 Task: Search round trip flight ticket for 5 adults, 2 children, 1 infant in seat and 2 infants on lap in economy from Charlotte Amalie,st. Thomas: Cyril E. King Airport to Fort Wayne: Fort Wayne International Airport on 8-4-2023 and return on 8-6-2023. Choice of flights is Frontier. Number of bags: 2 checked bags. Price is upto 82000. Outbound departure time preference is 23:30.
Action: Mouse moved to (325, 289)
Screenshot: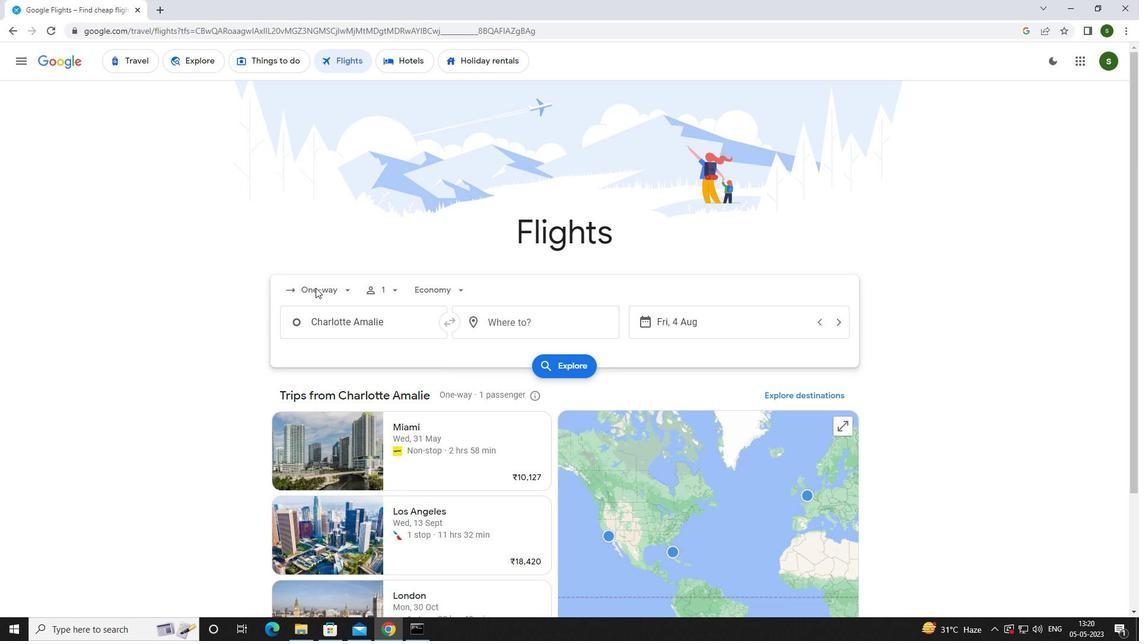 
Action: Mouse pressed left at (325, 289)
Screenshot: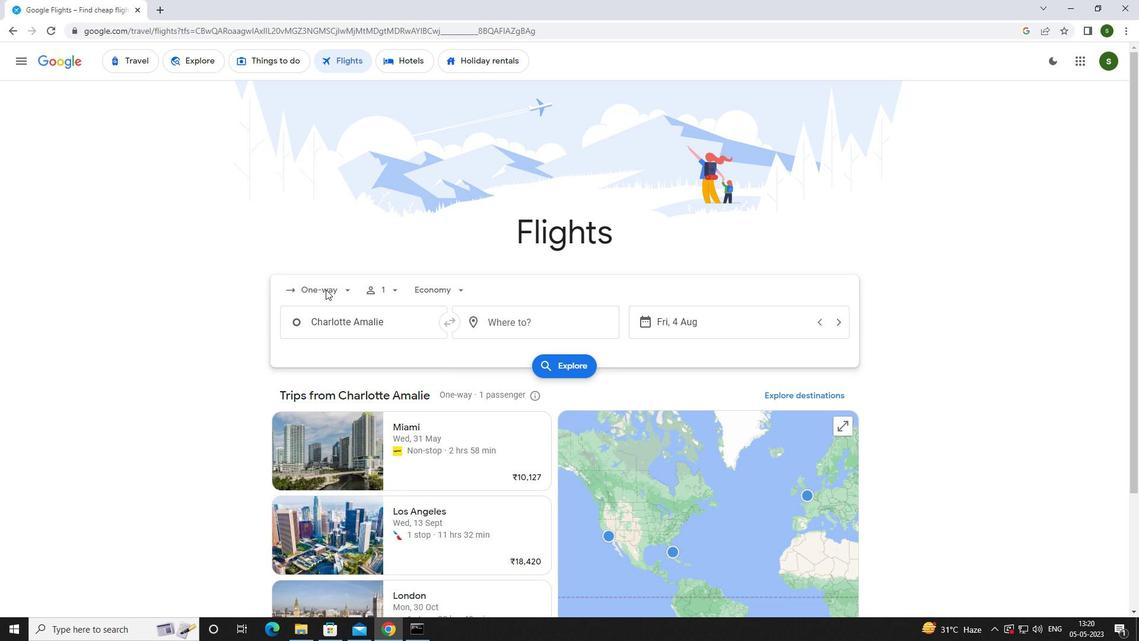 
Action: Mouse moved to (330, 310)
Screenshot: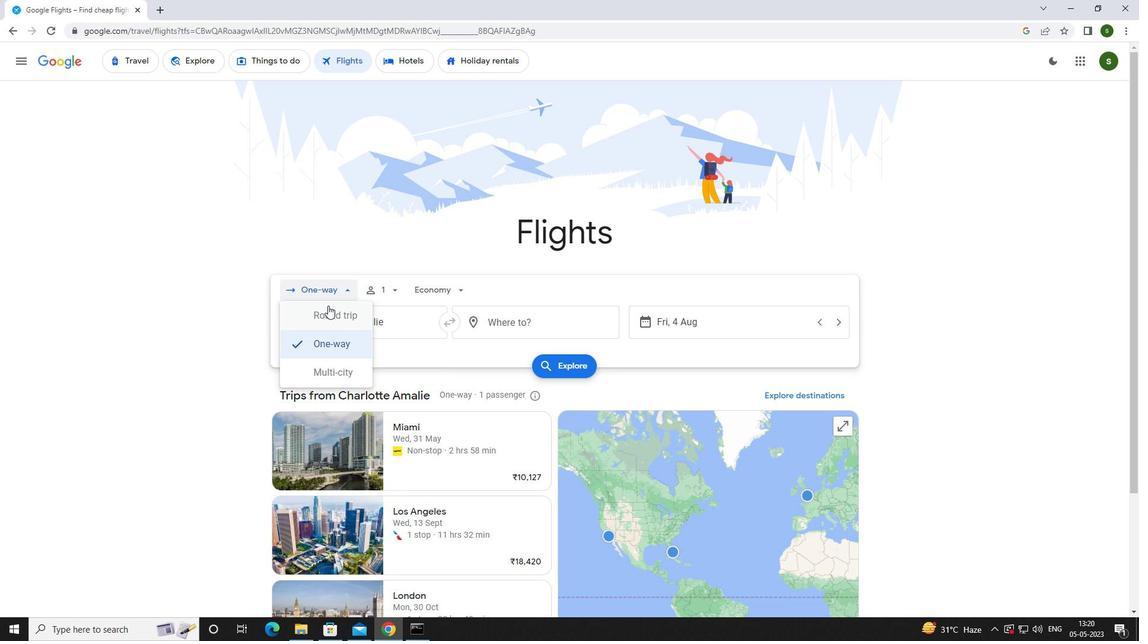 
Action: Mouse pressed left at (330, 310)
Screenshot: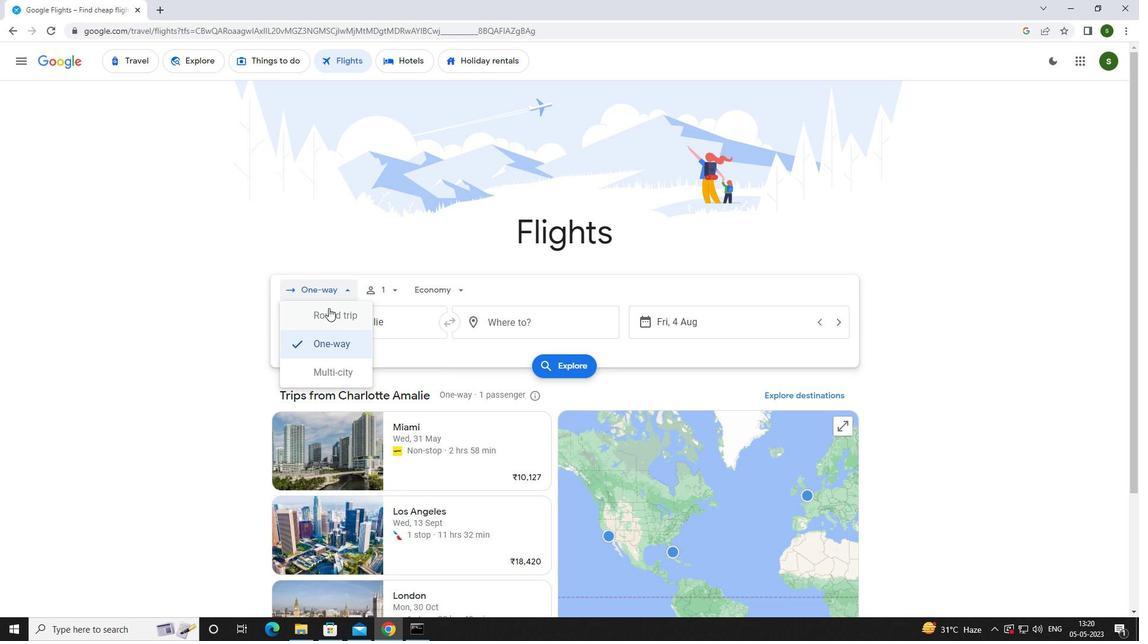 
Action: Mouse moved to (392, 290)
Screenshot: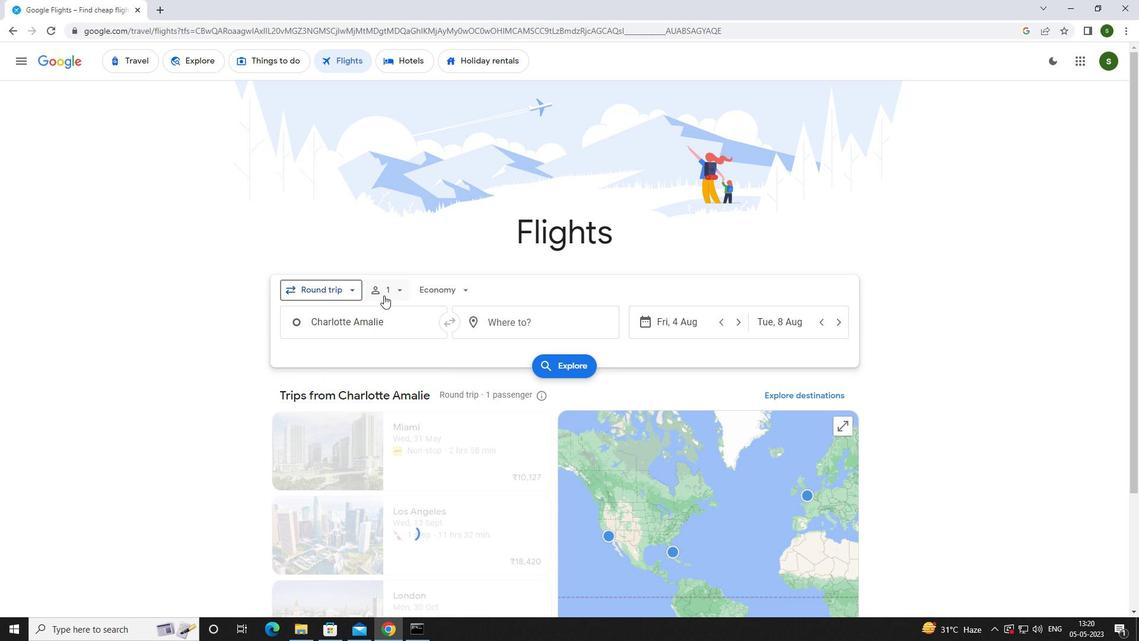 
Action: Mouse pressed left at (392, 290)
Screenshot: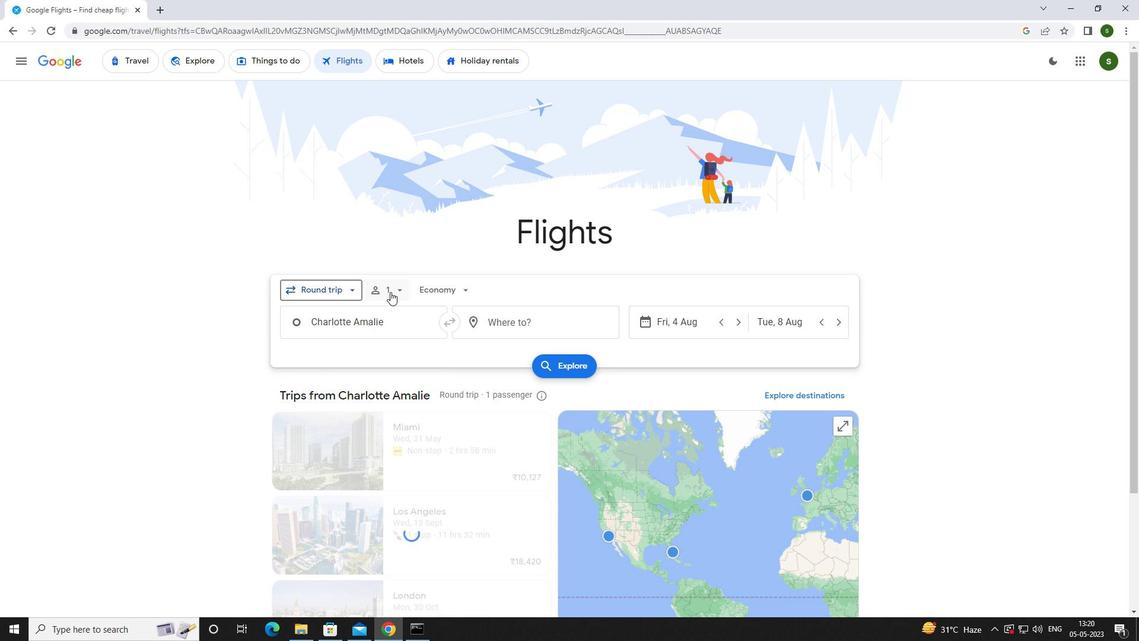 
Action: Mouse moved to (491, 324)
Screenshot: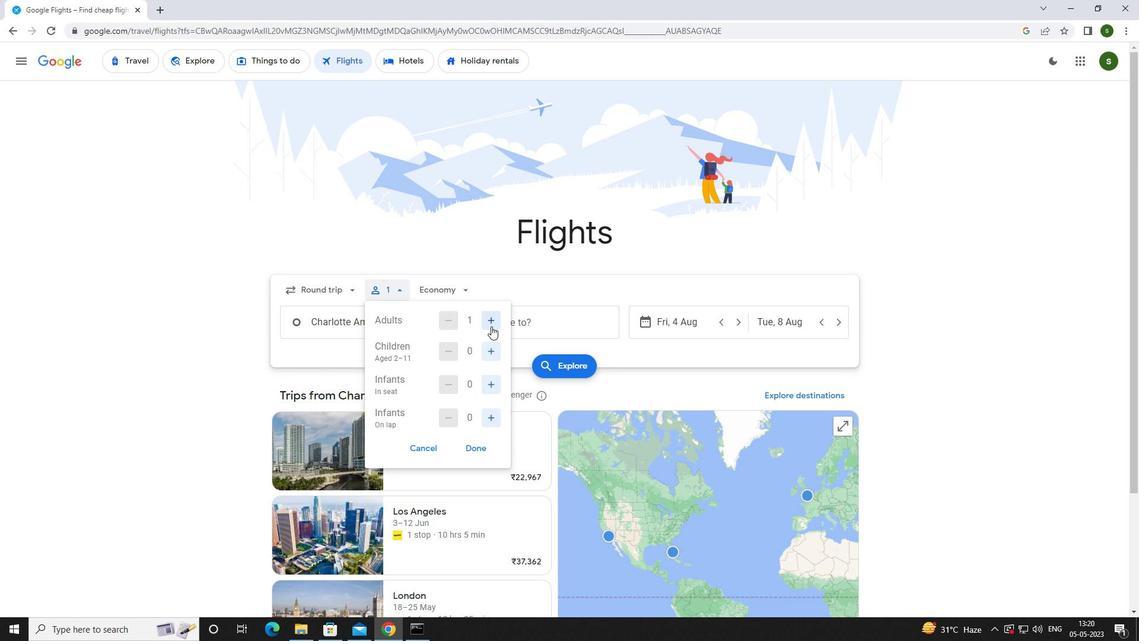 
Action: Mouse pressed left at (491, 324)
Screenshot: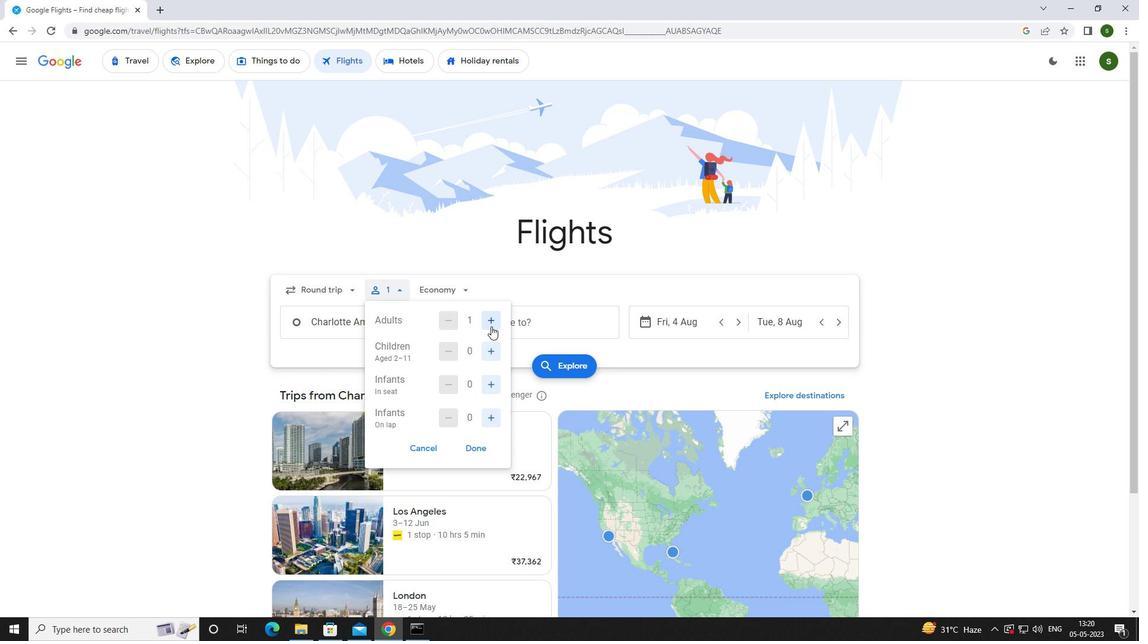 
Action: Mouse pressed left at (491, 324)
Screenshot: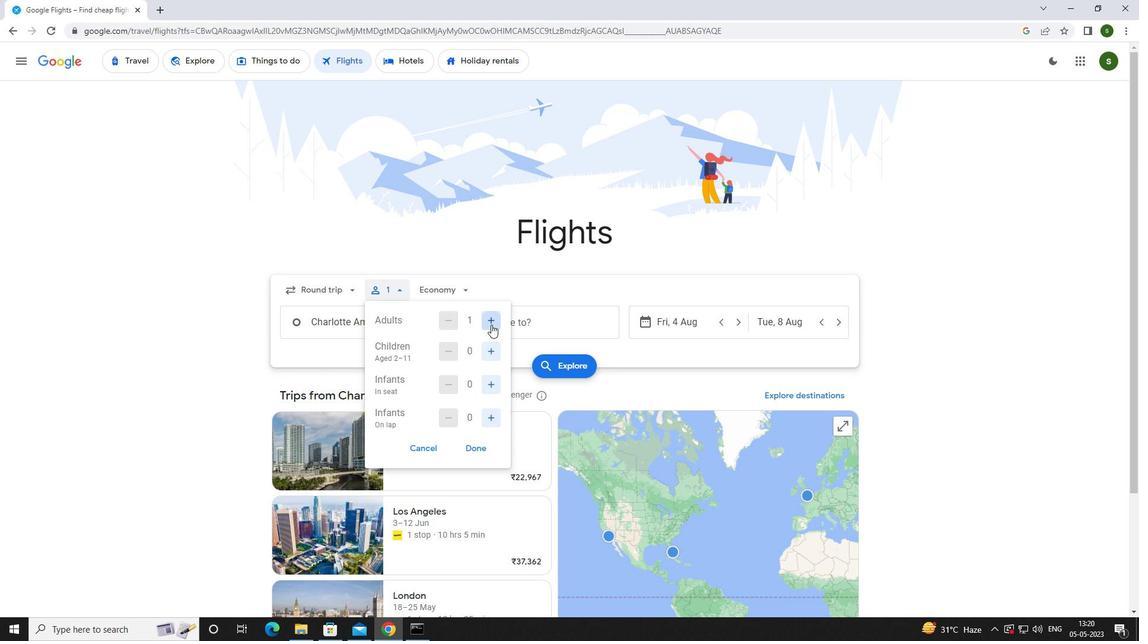 
Action: Mouse pressed left at (491, 324)
Screenshot: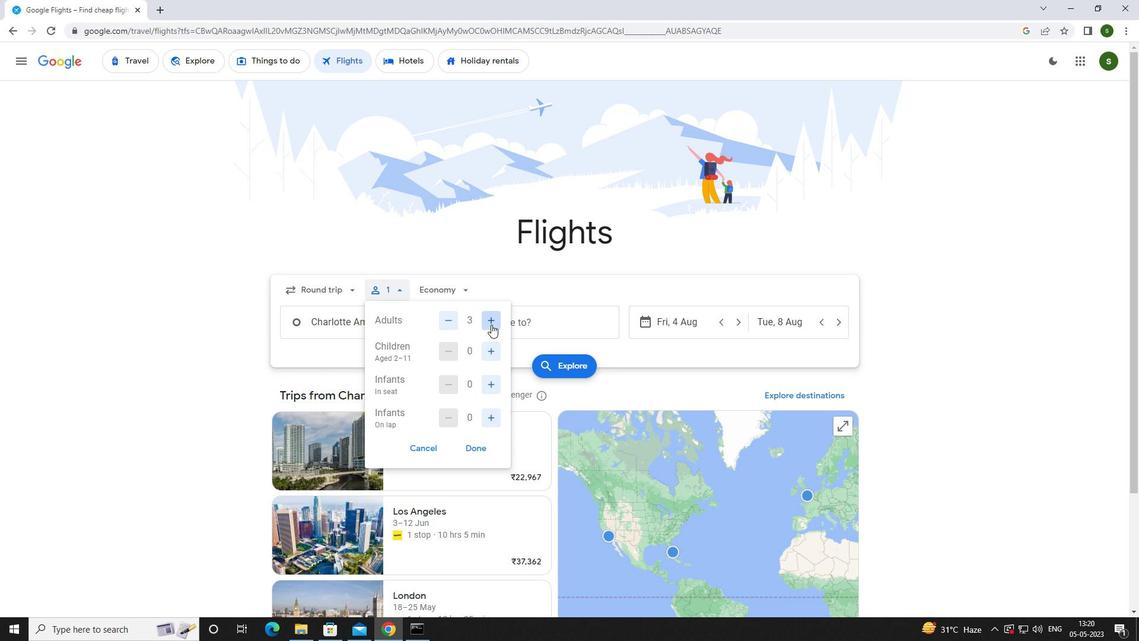 
Action: Mouse pressed left at (491, 324)
Screenshot: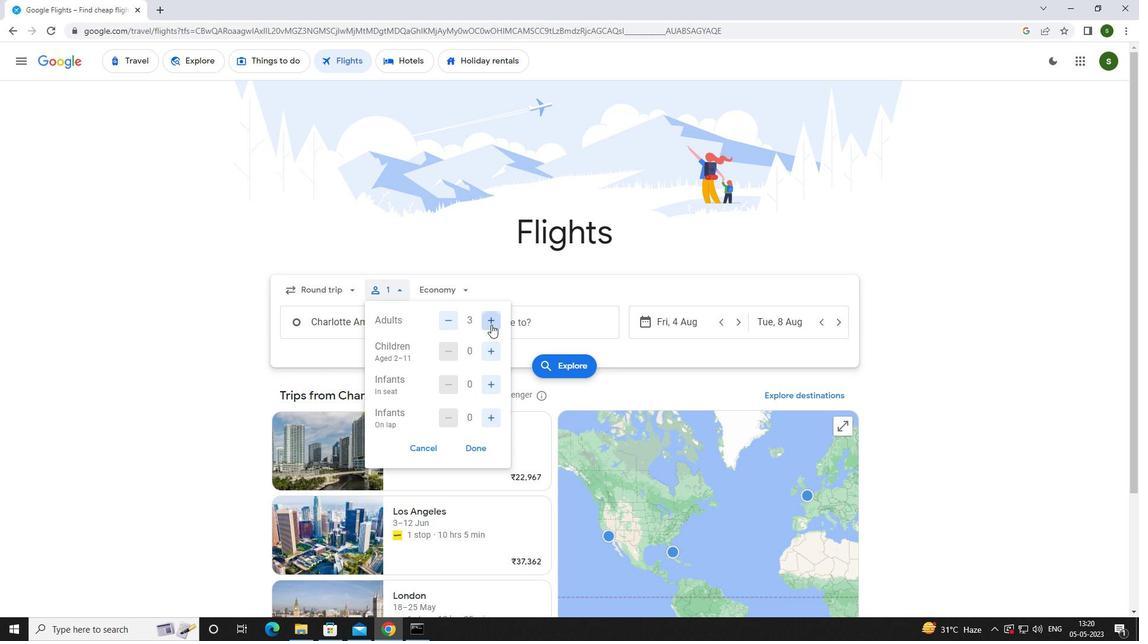 
Action: Mouse moved to (492, 341)
Screenshot: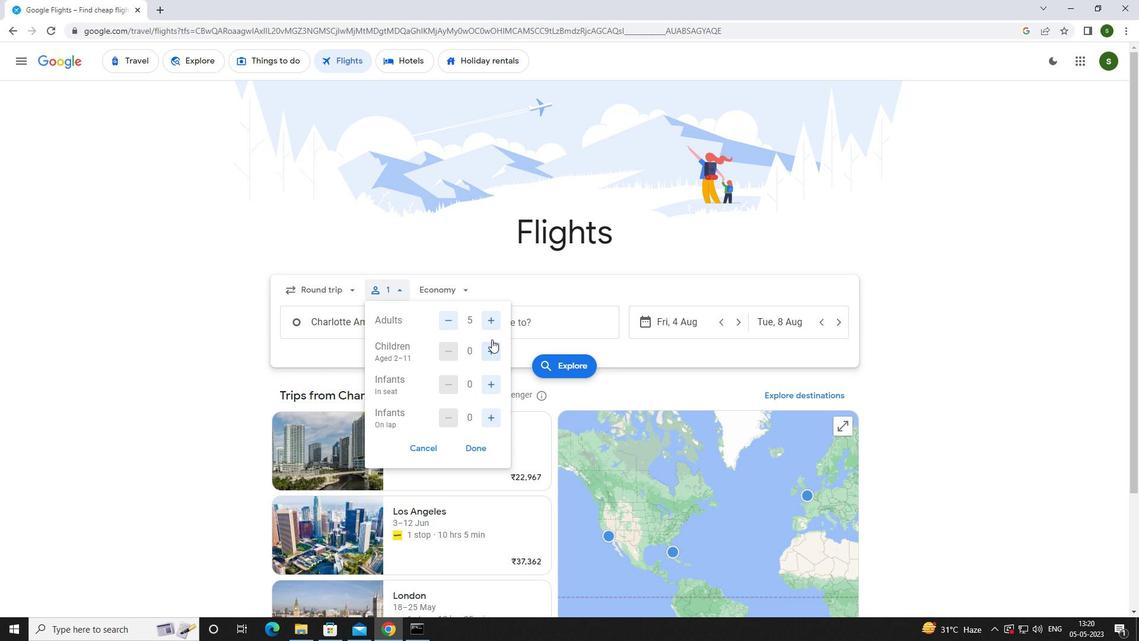 
Action: Mouse pressed left at (492, 341)
Screenshot: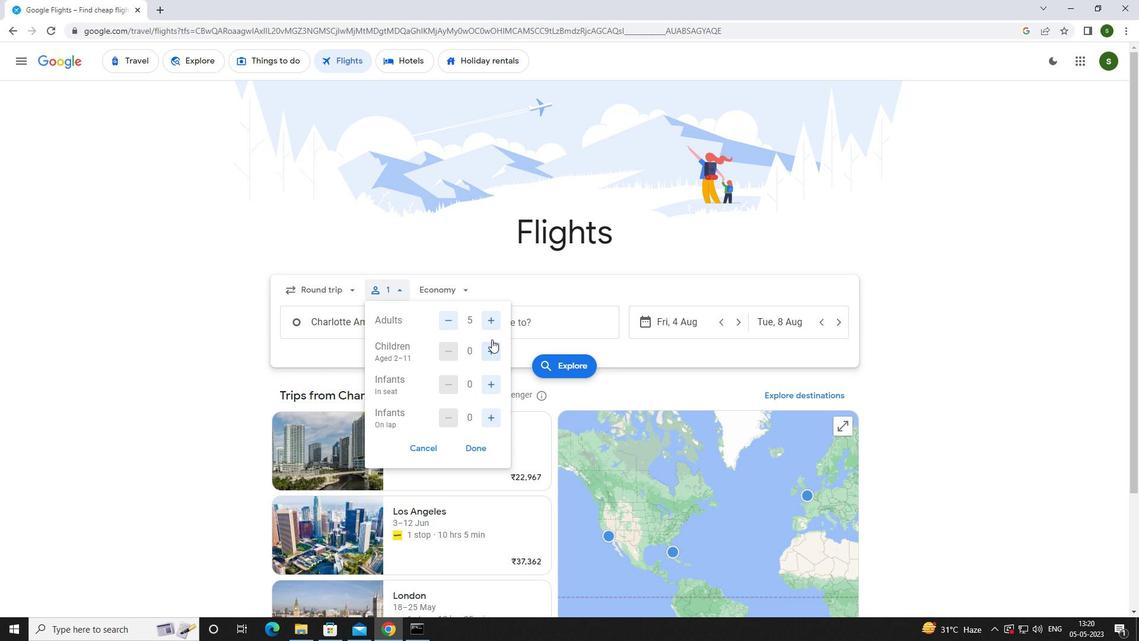 
Action: Mouse pressed left at (492, 341)
Screenshot: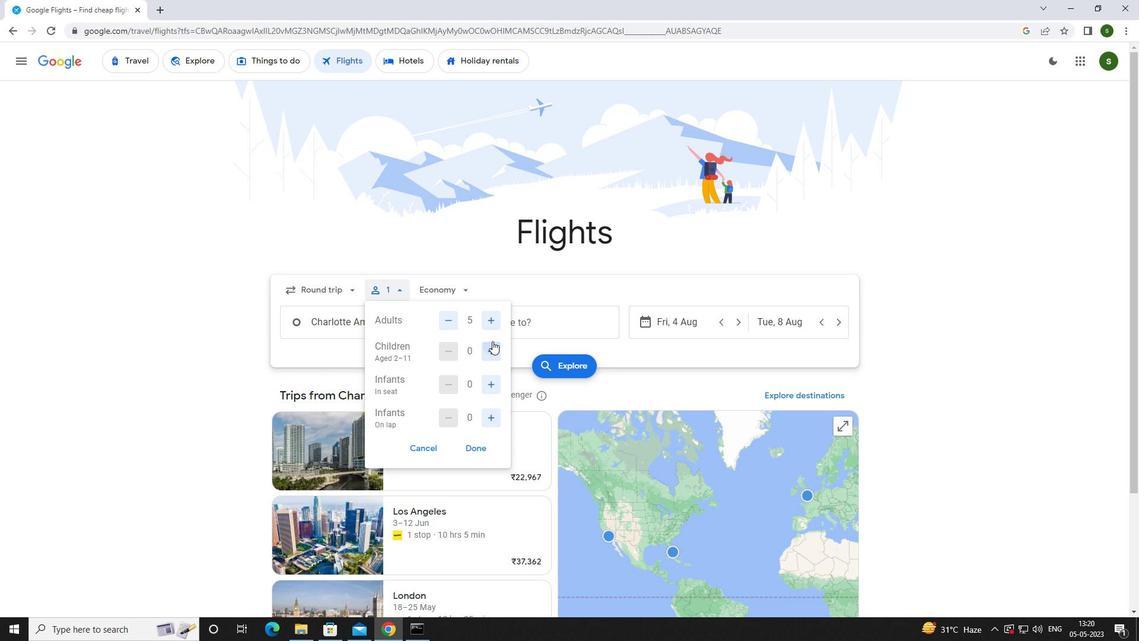 
Action: Mouse moved to (491, 385)
Screenshot: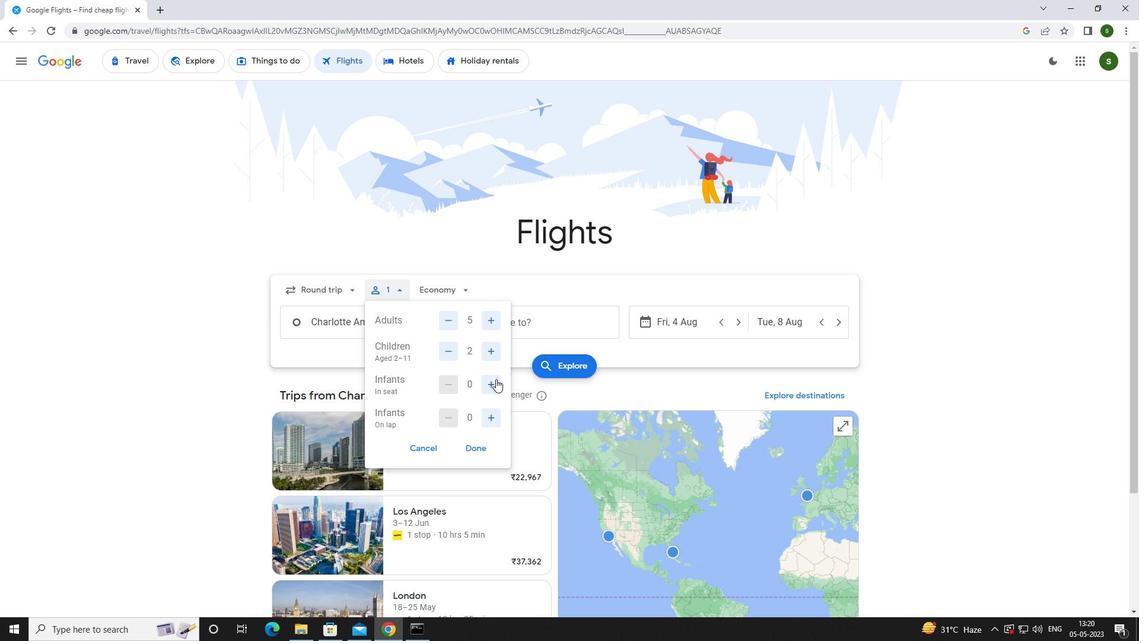 
Action: Mouse pressed left at (491, 385)
Screenshot: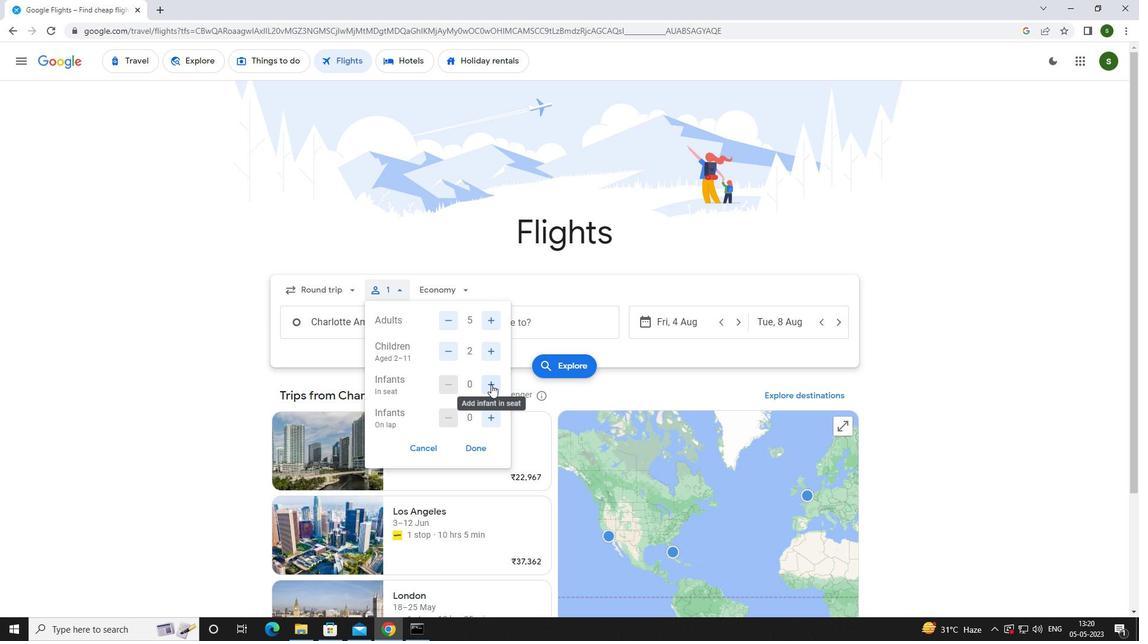
Action: Mouse moved to (490, 414)
Screenshot: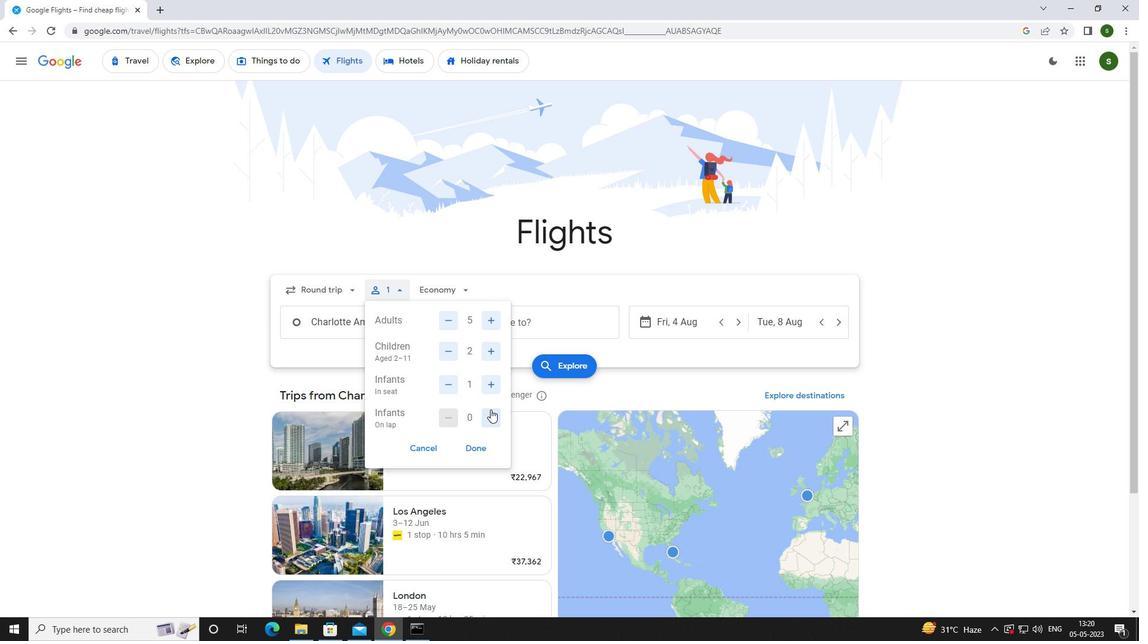 
Action: Mouse pressed left at (490, 414)
Screenshot: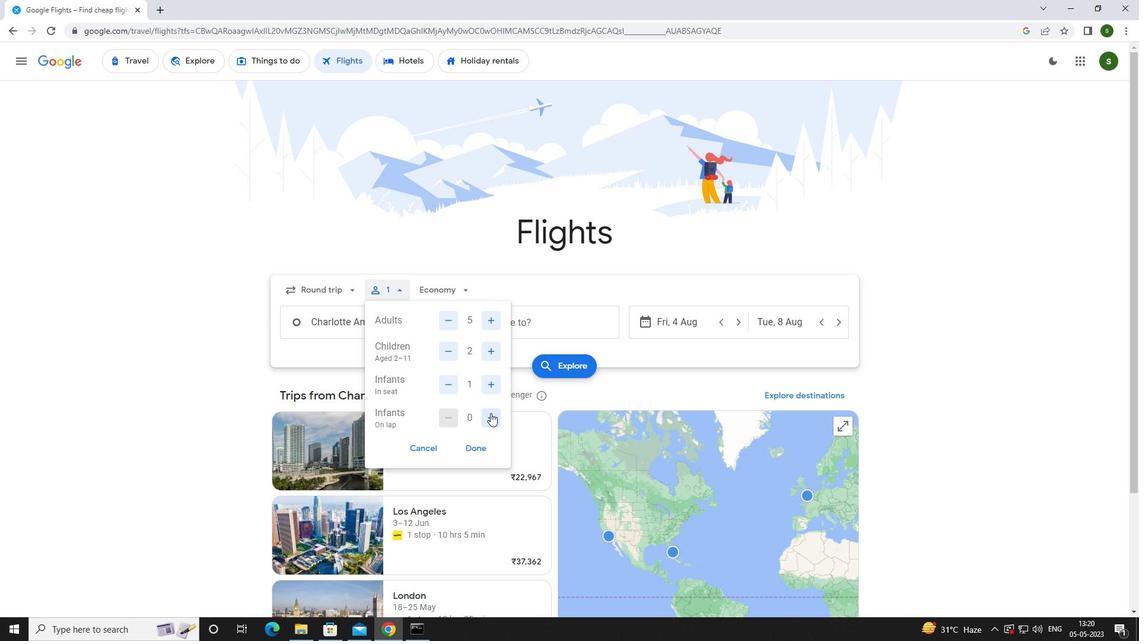 
Action: Mouse moved to (431, 283)
Screenshot: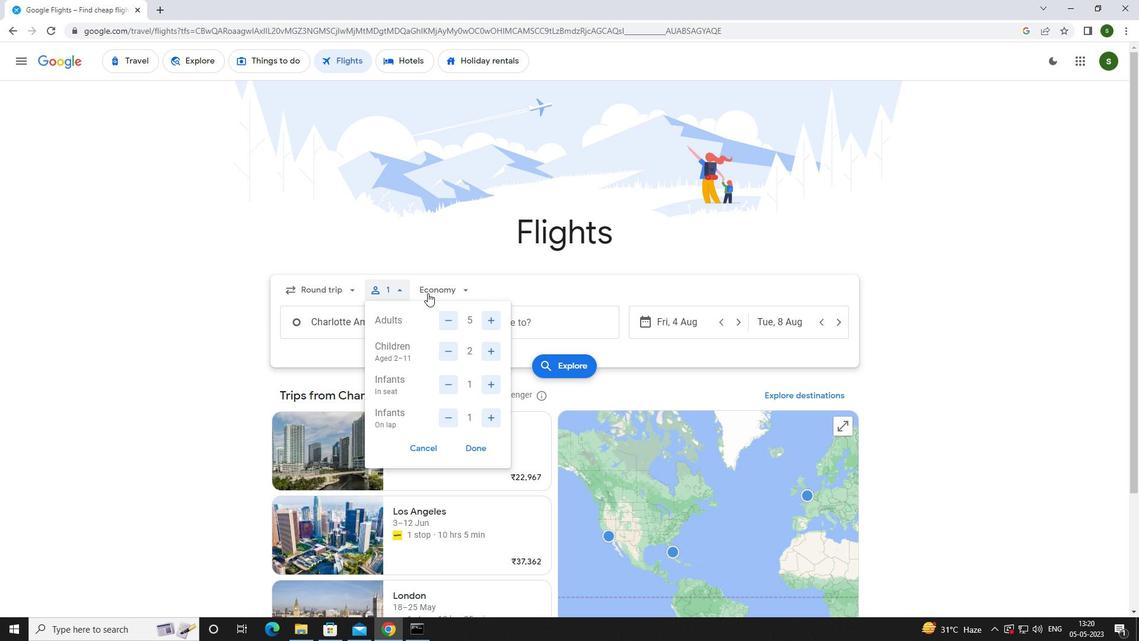 
Action: Mouse pressed left at (431, 283)
Screenshot: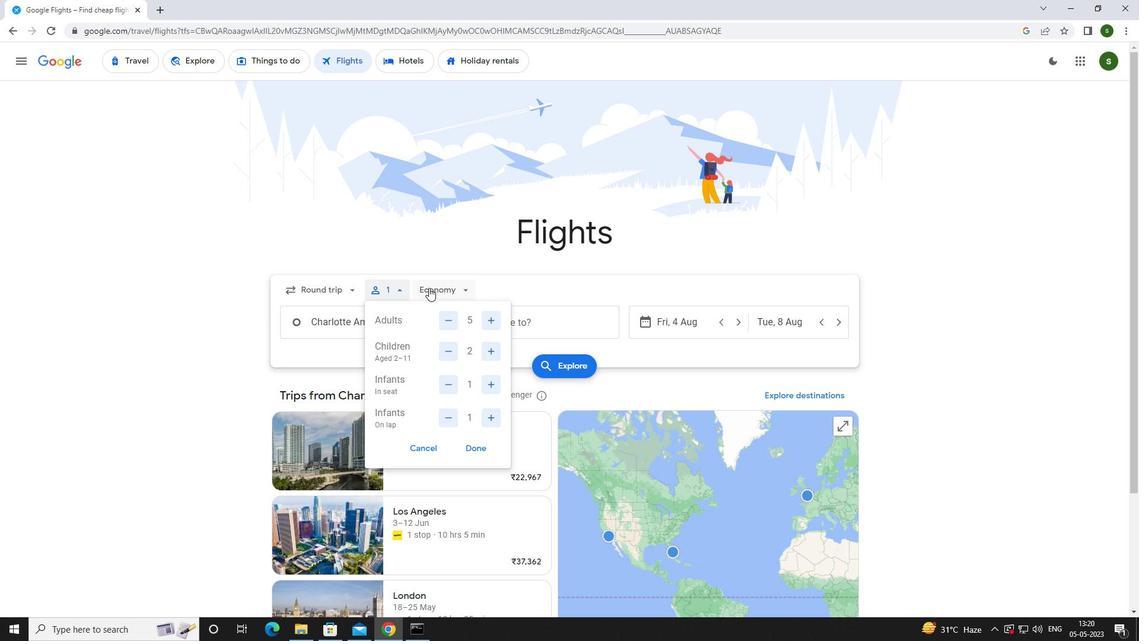 
Action: Mouse moved to (448, 312)
Screenshot: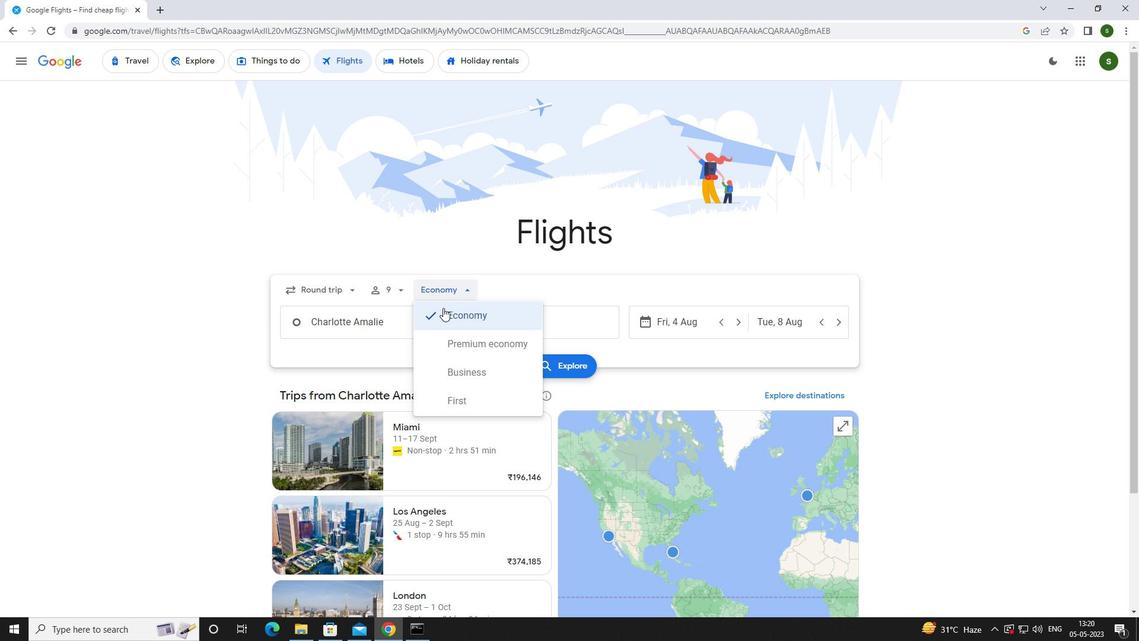
Action: Mouse pressed left at (448, 312)
Screenshot: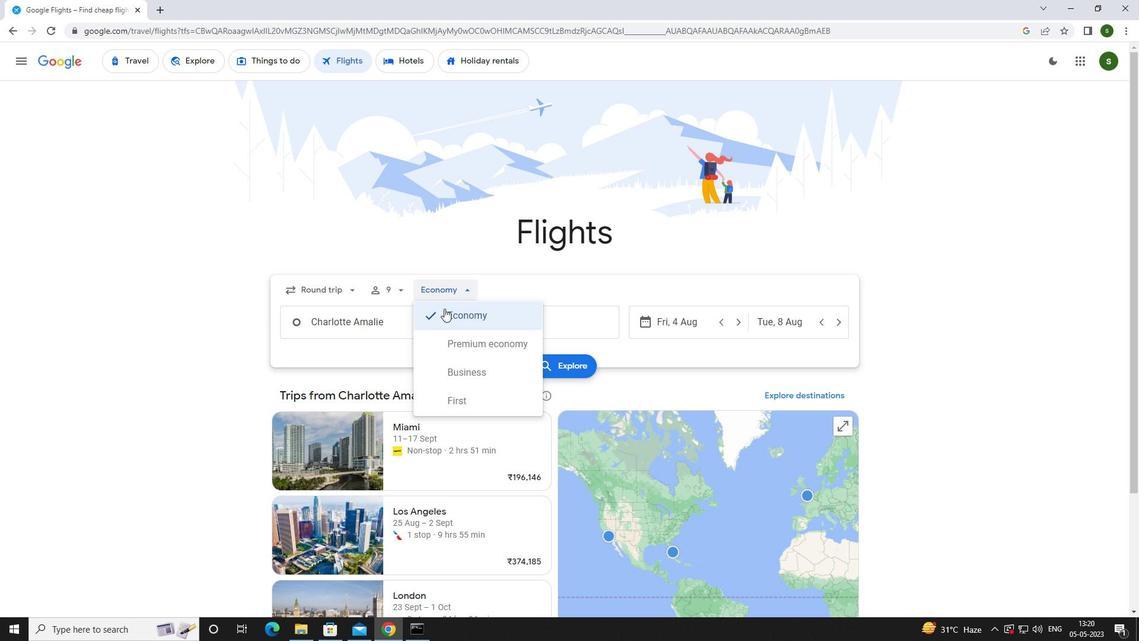 
Action: Mouse moved to (409, 322)
Screenshot: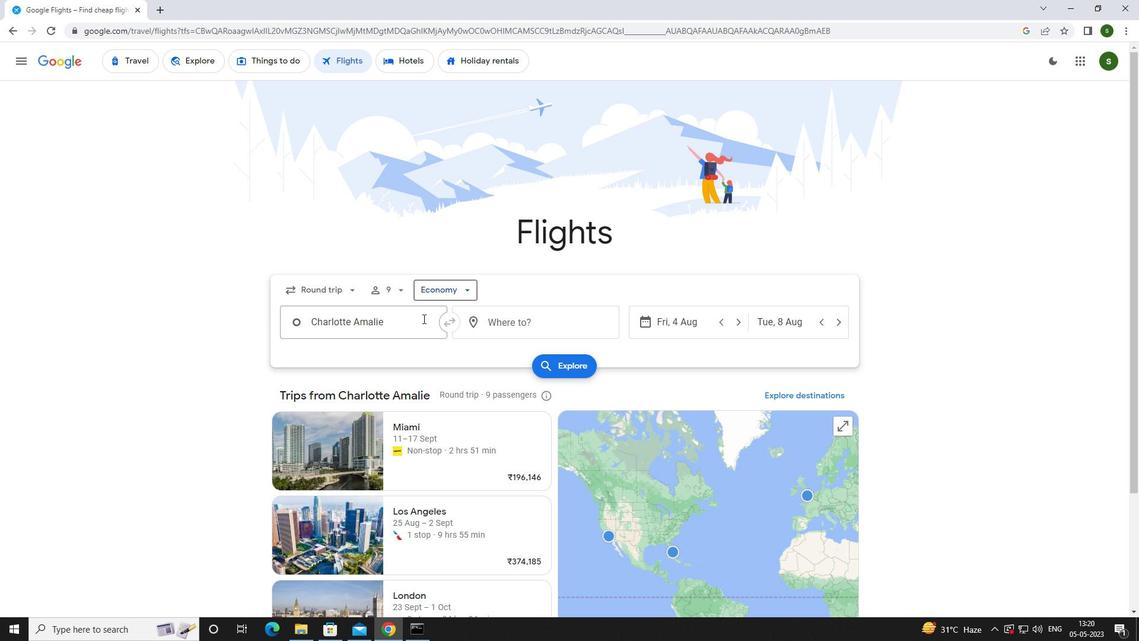 
Action: Mouse pressed left at (409, 322)
Screenshot: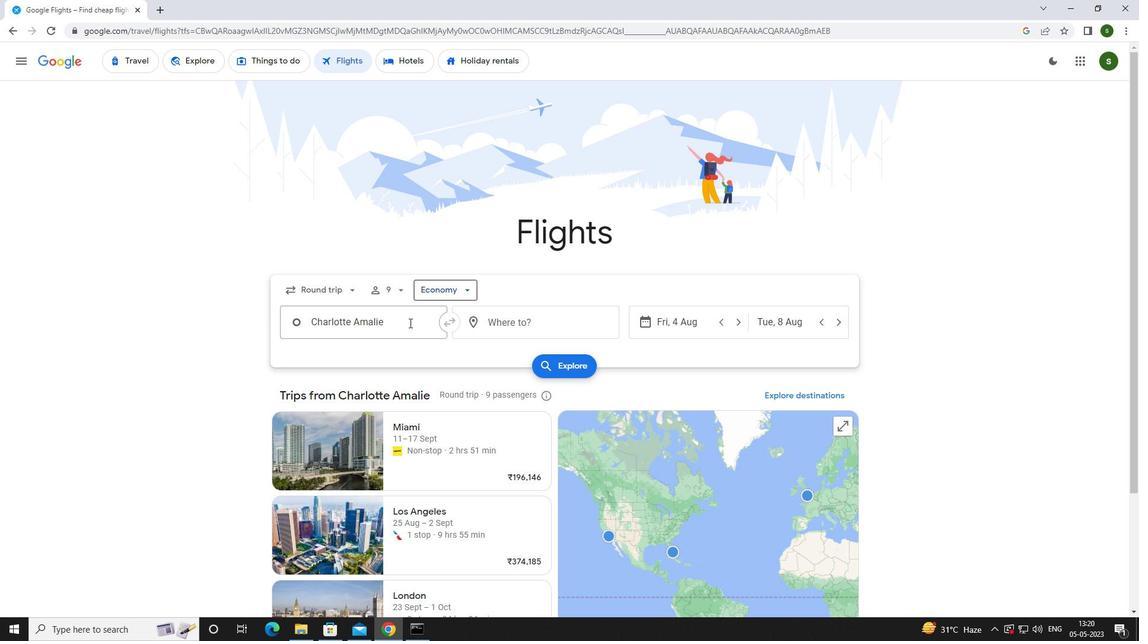 
Action: Mouse moved to (406, 322)
Screenshot: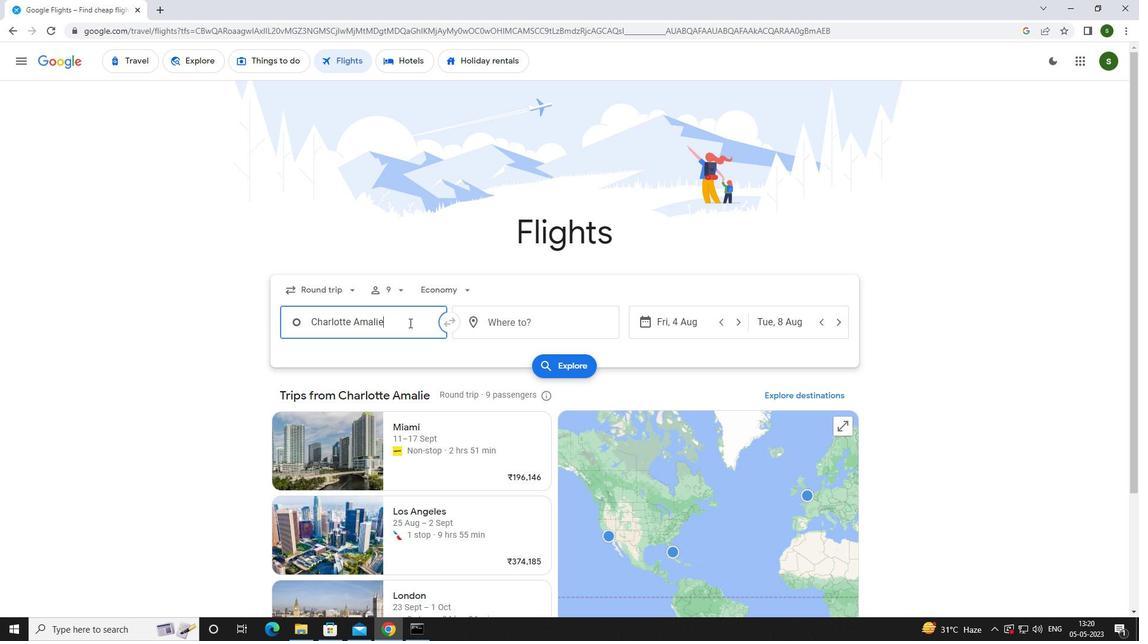 
Action: Key pressed <Key.caps_lock>
Screenshot: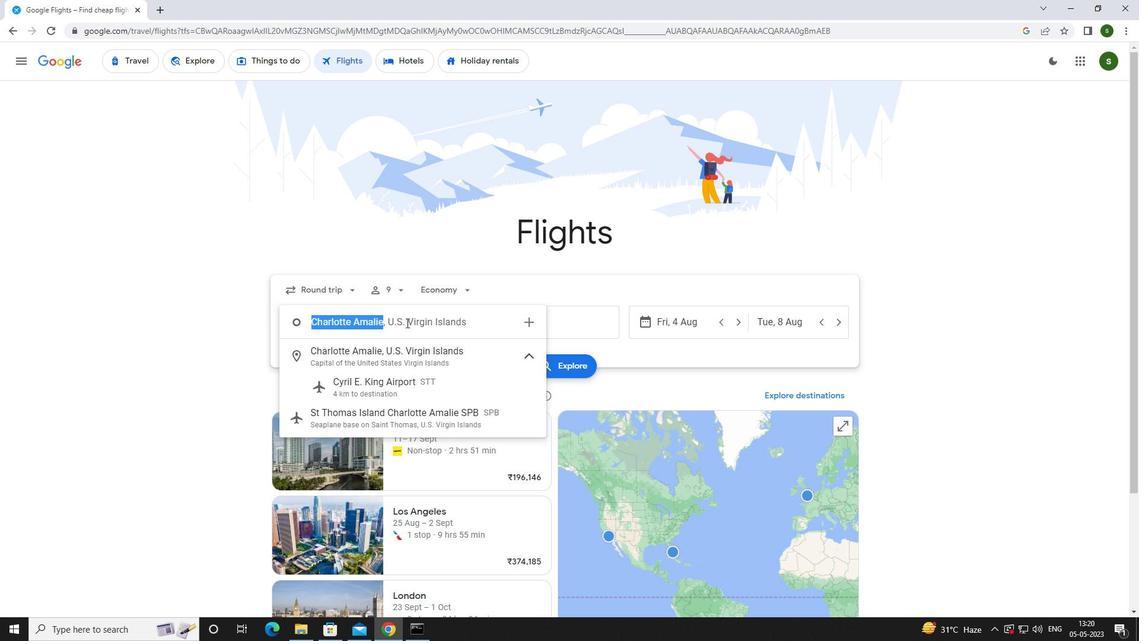 
Action: Mouse moved to (405, 322)
Screenshot: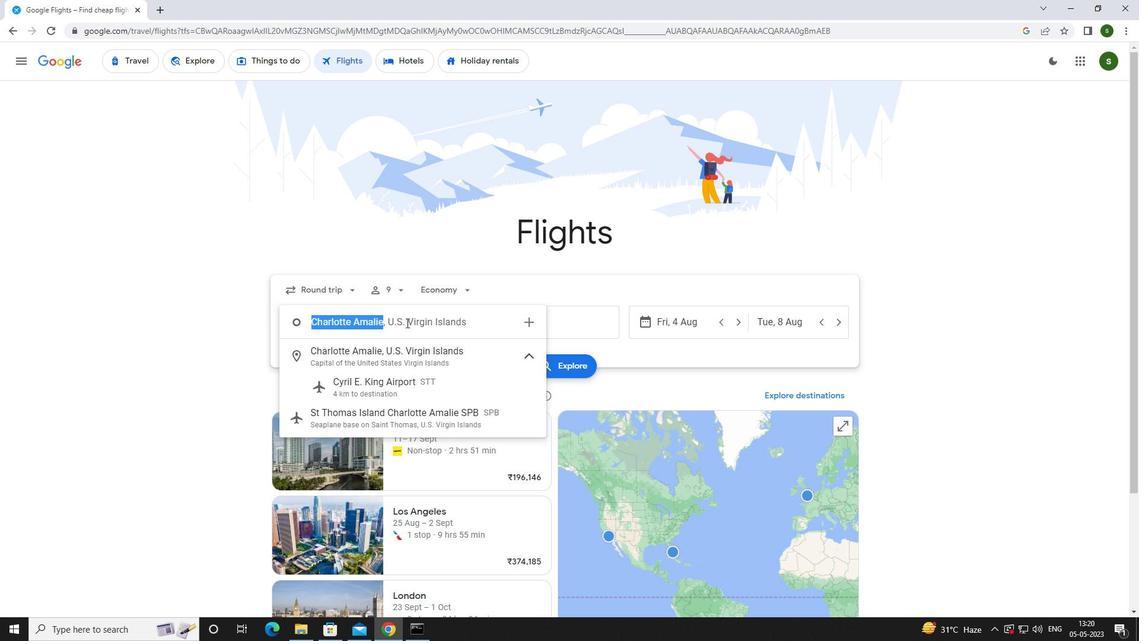 
Action: Key pressed c<Key.caps_lock>harlotte
Screenshot: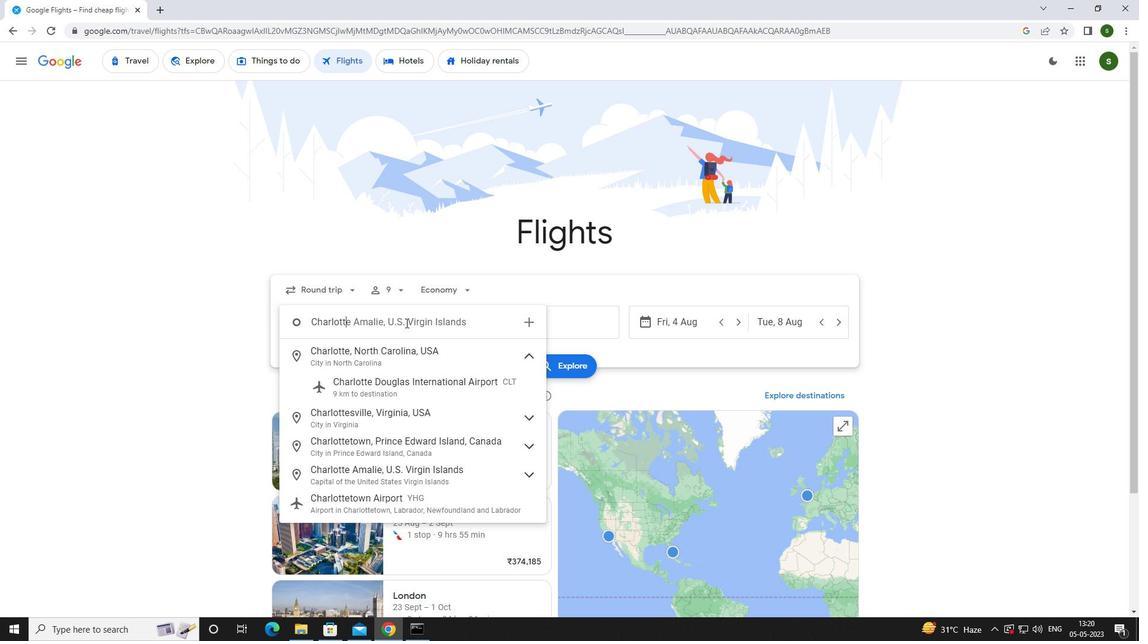
Action: Mouse moved to (416, 468)
Screenshot: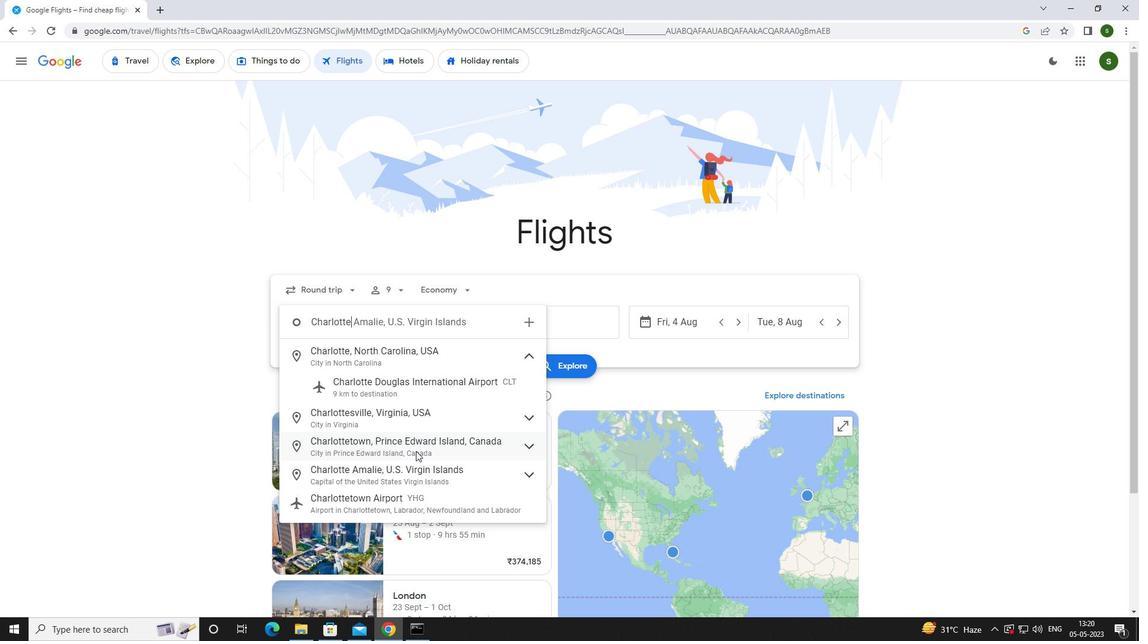 
Action: Mouse pressed left at (416, 468)
Screenshot: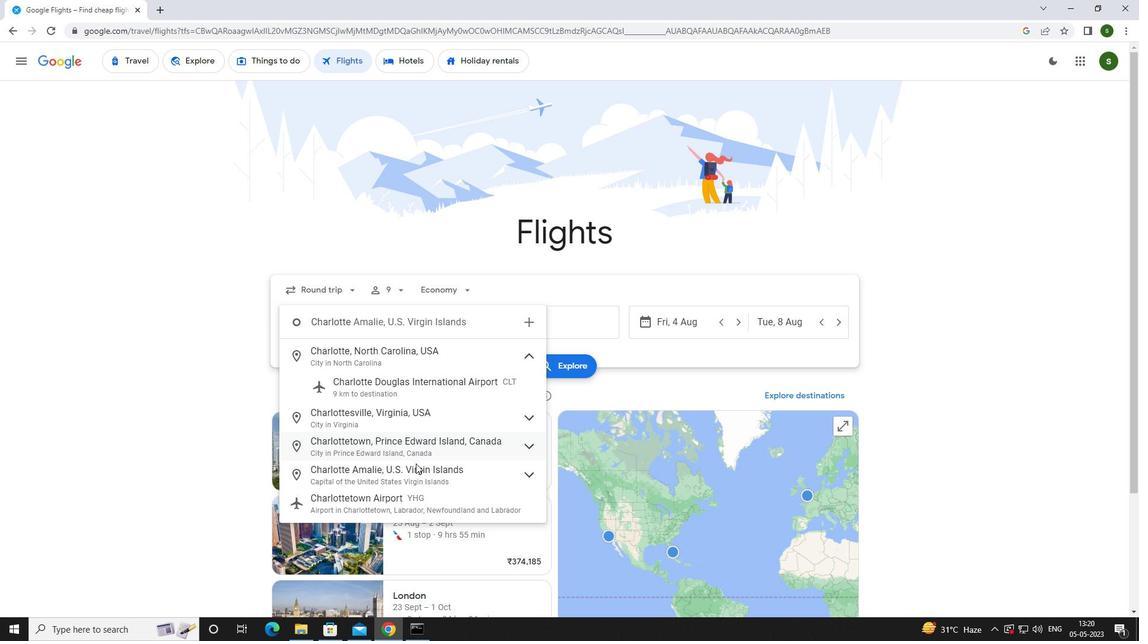 
Action: Mouse moved to (510, 326)
Screenshot: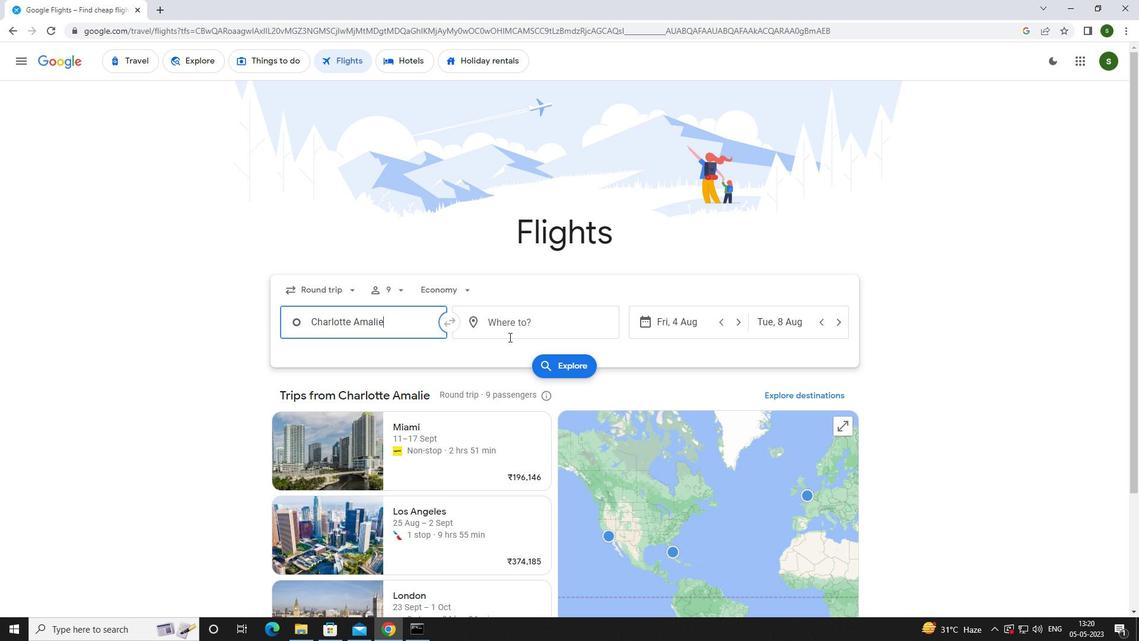 
Action: Mouse pressed left at (510, 326)
Screenshot: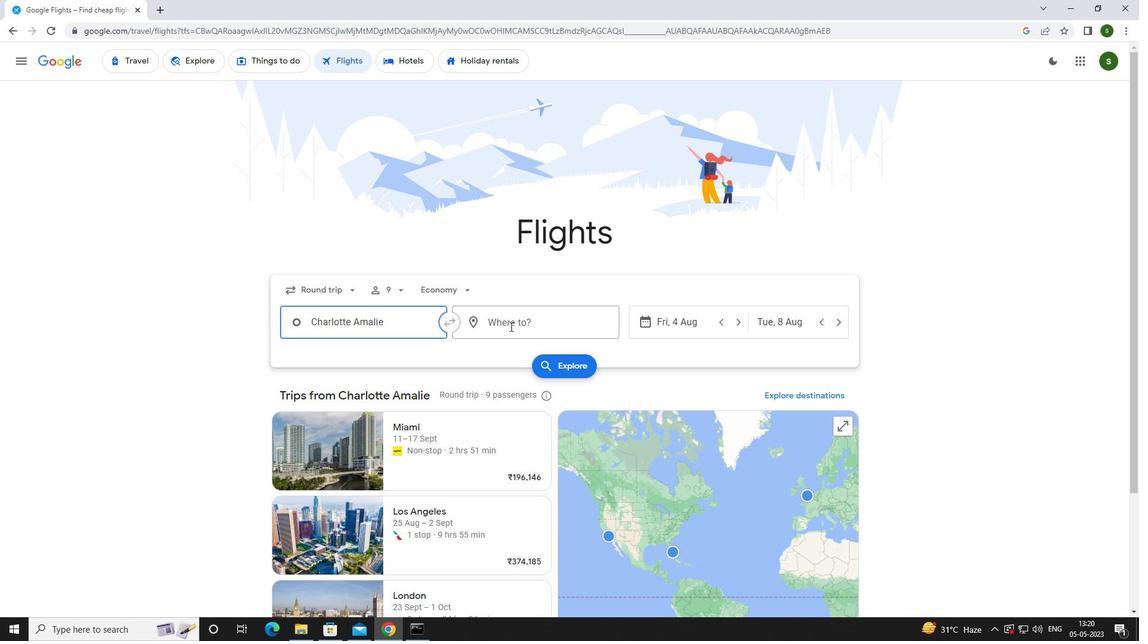 
Action: Key pressed <Key.caps_lock>f<Key.caps_lock>ort<Key.space><Key.caps_lock>w<Key.caps_lock>ay
Screenshot: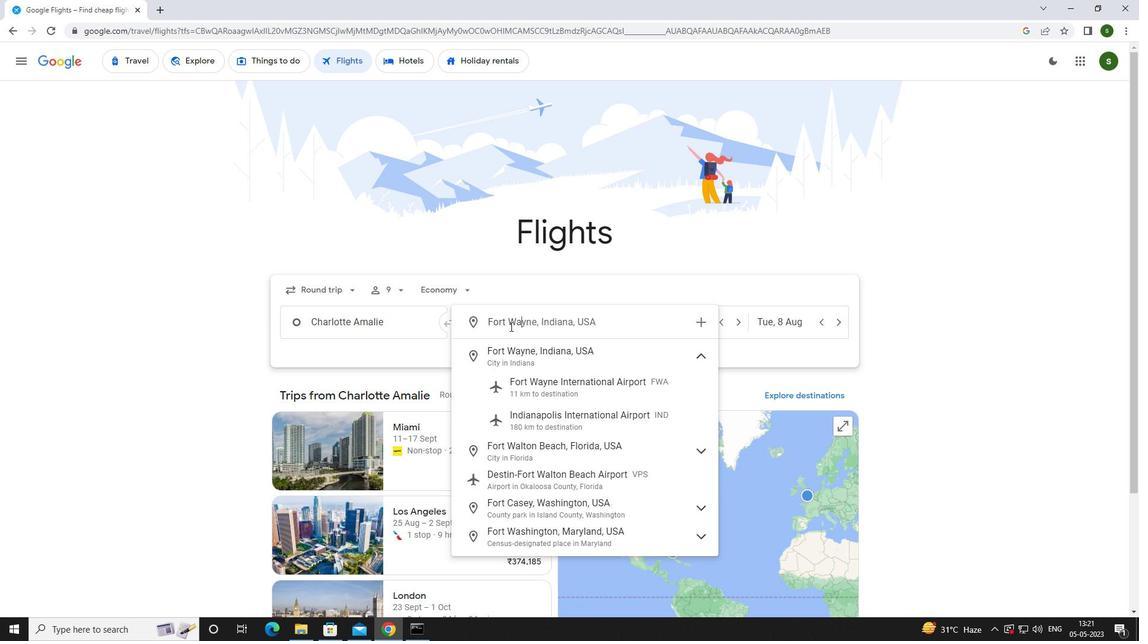 
Action: Mouse moved to (540, 382)
Screenshot: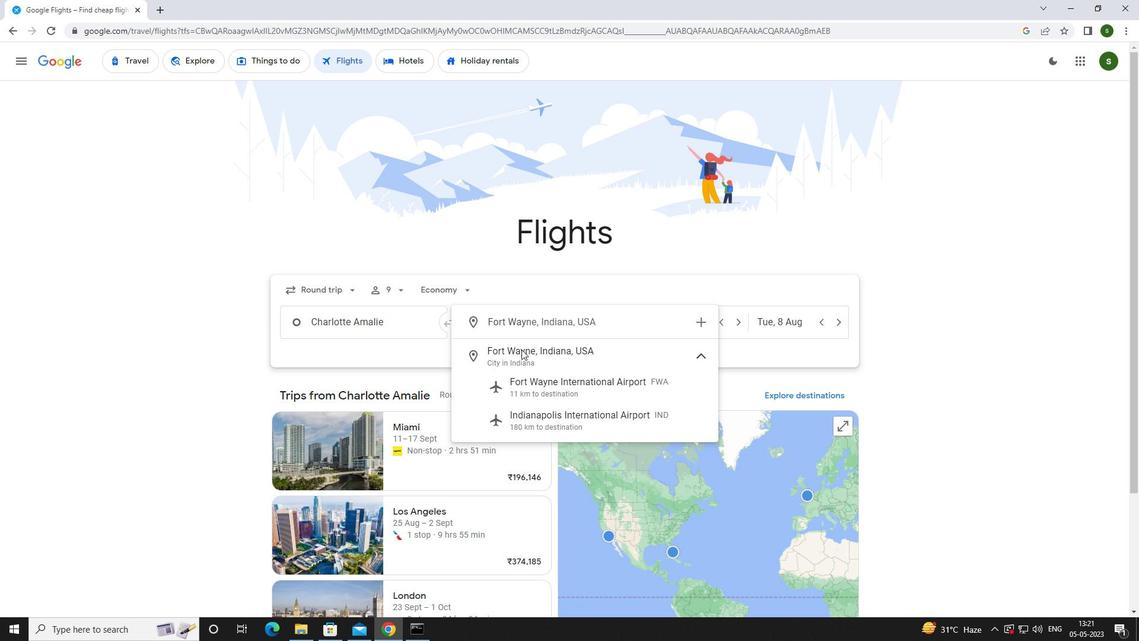 
Action: Mouse pressed left at (540, 382)
Screenshot: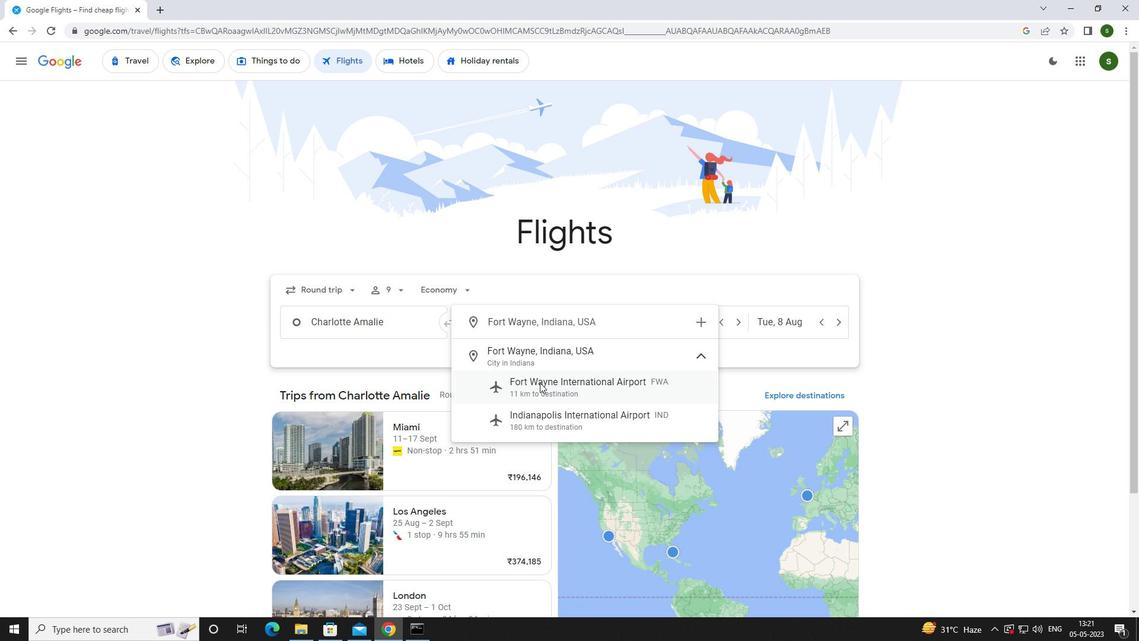 
Action: Mouse moved to (671, 320)
Screenshot: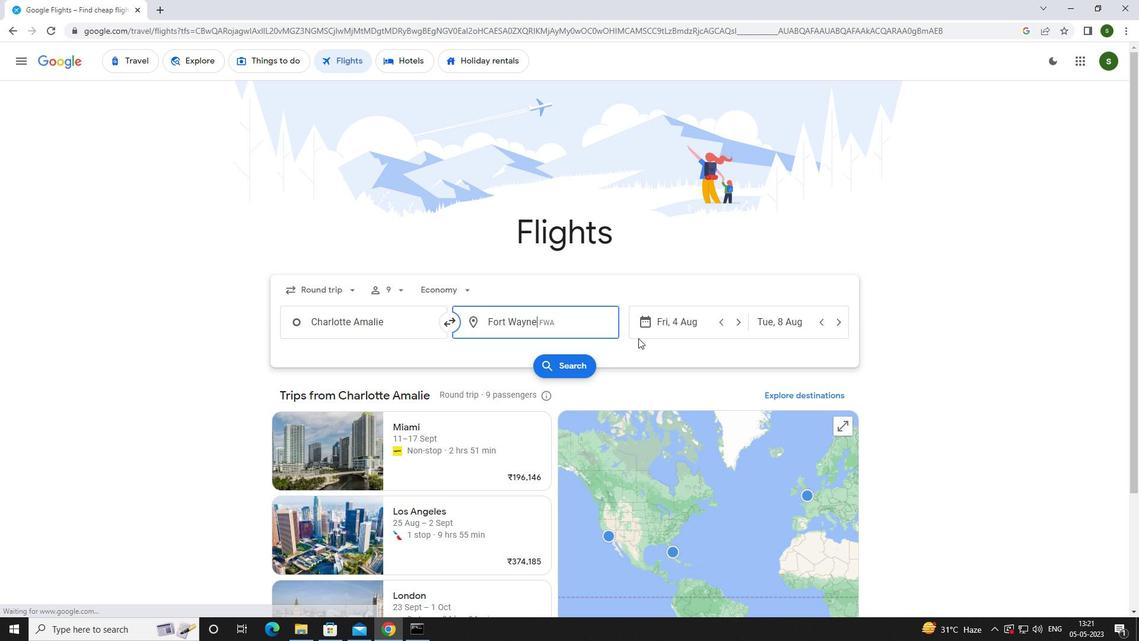 
Action: Mouse pressed left at (671, 320)
Screenshot: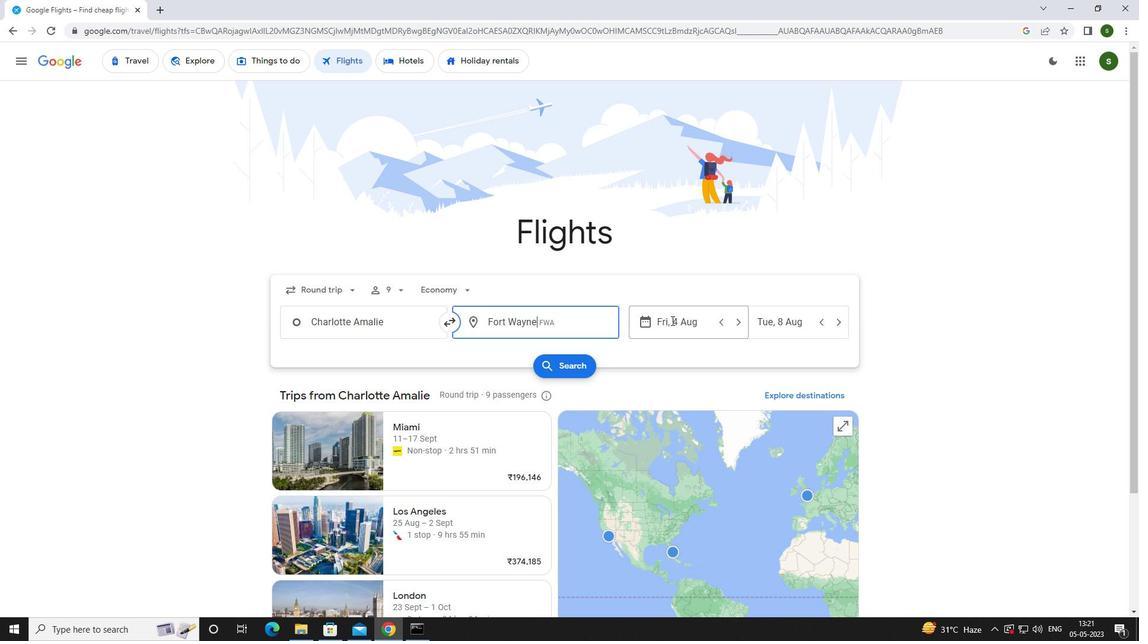 
Action: Mouse moved to (568, 401)
Screenshot: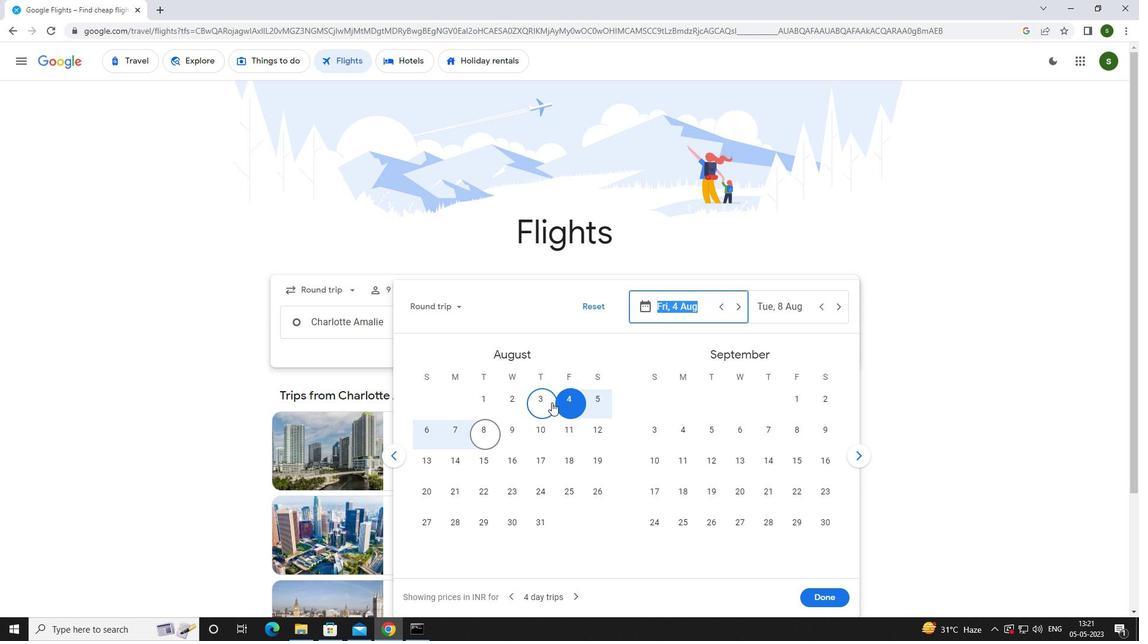 
Action: Mouse pressed left at (568, 401)
Screenshot: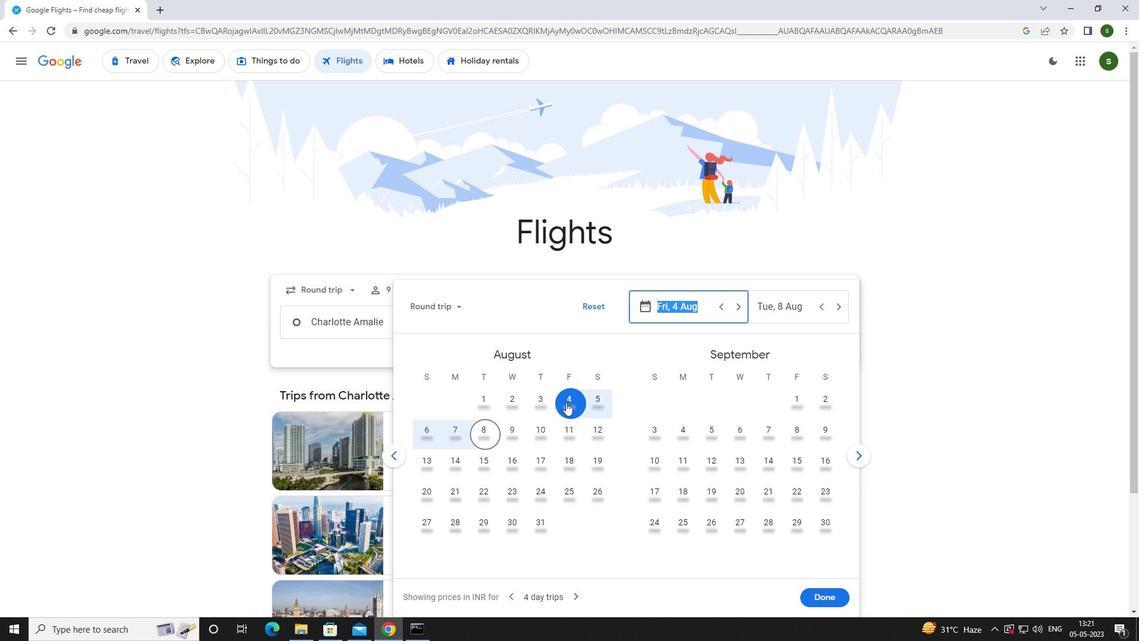 
Action: Mouse moved to (432, 433)
Screenshot: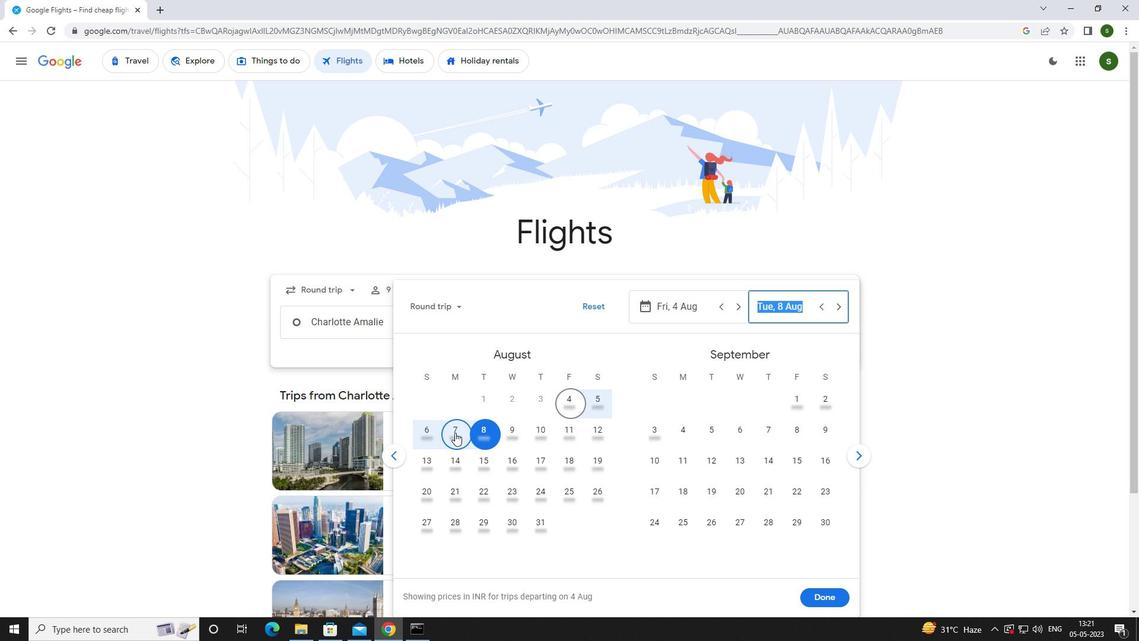 
Action: Mouse pressed left at (432, 433)
Screenshot: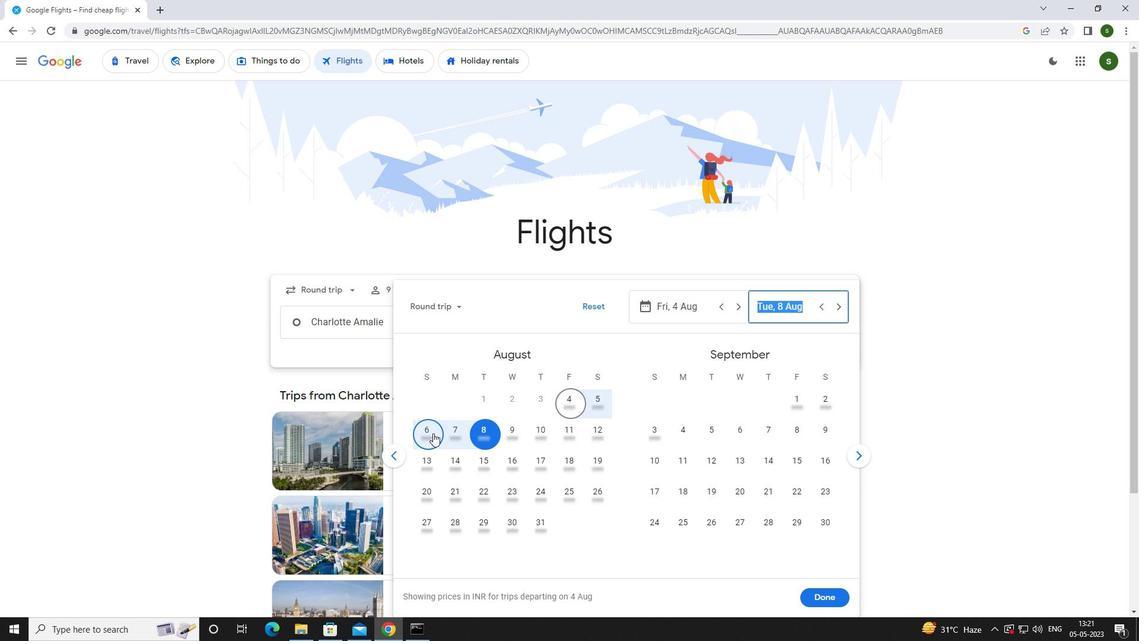 
Action: Mouse moved to (822, 597)
Screenshot: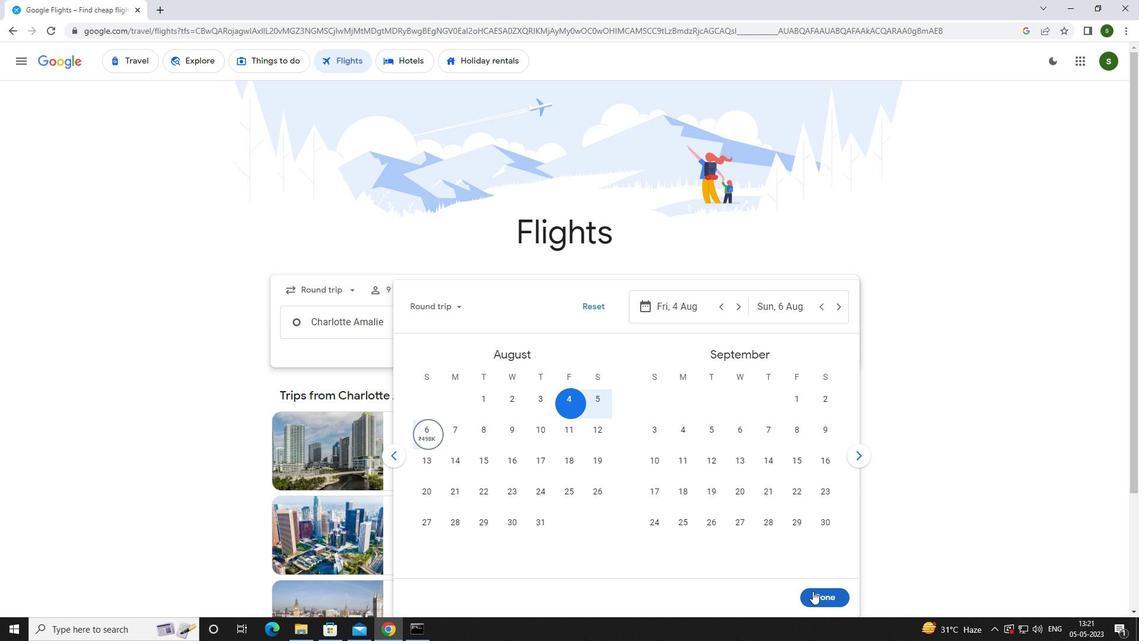 
Action: Mouse pressed left at (822, 597)
Screenshot: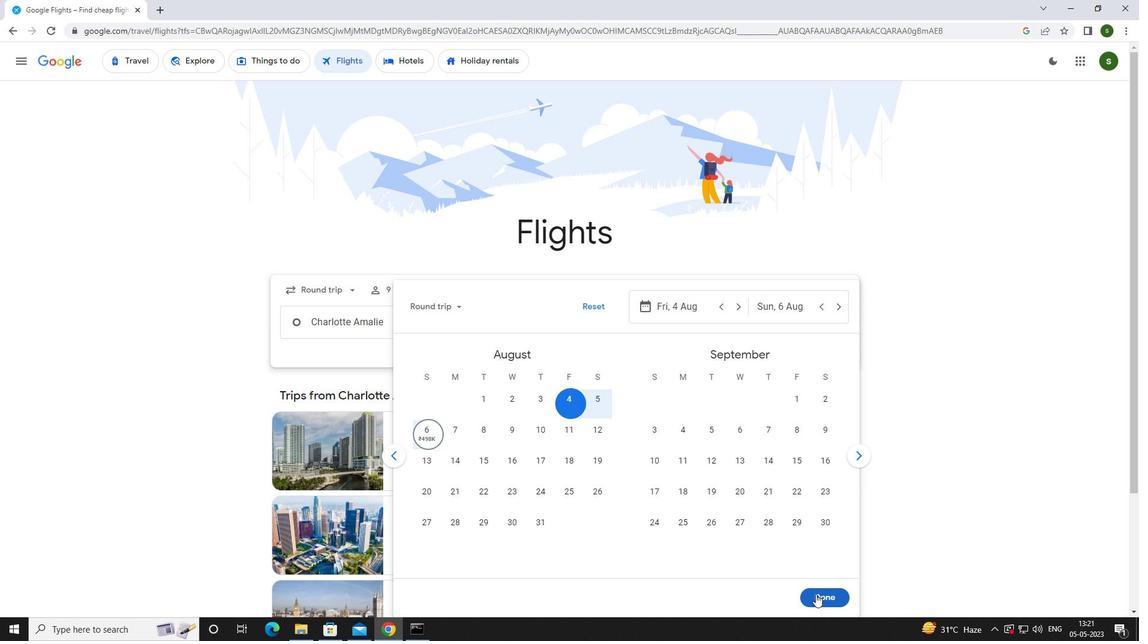 
Action: Mouse moved to (570, 368)
Screenshot: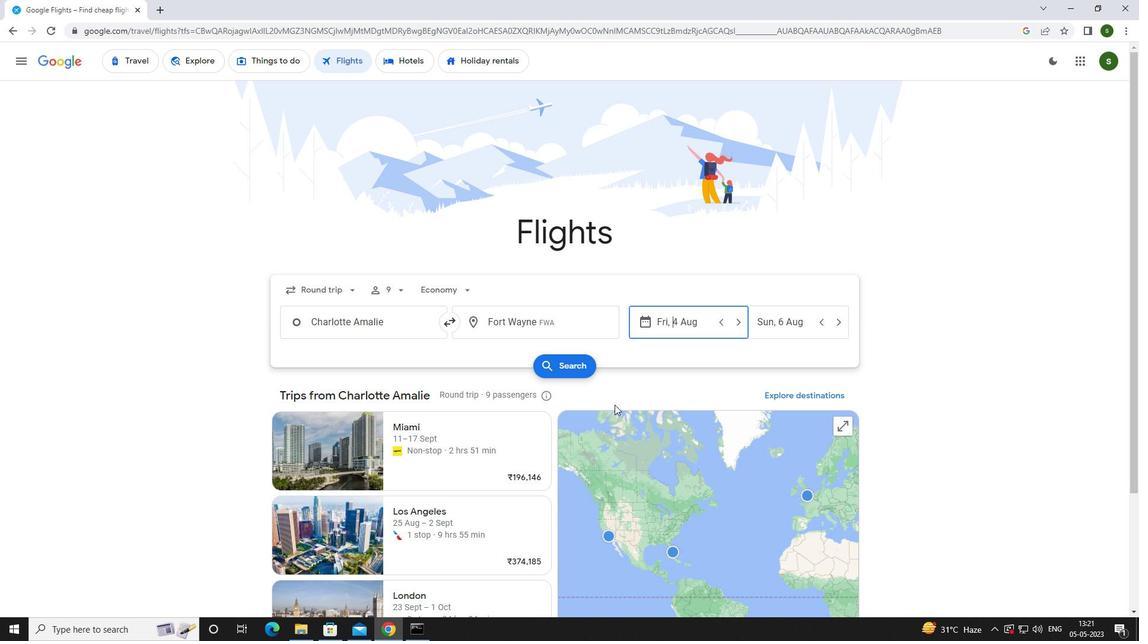 
Action: Mouse pressed left at (570, 368)
Screenshot: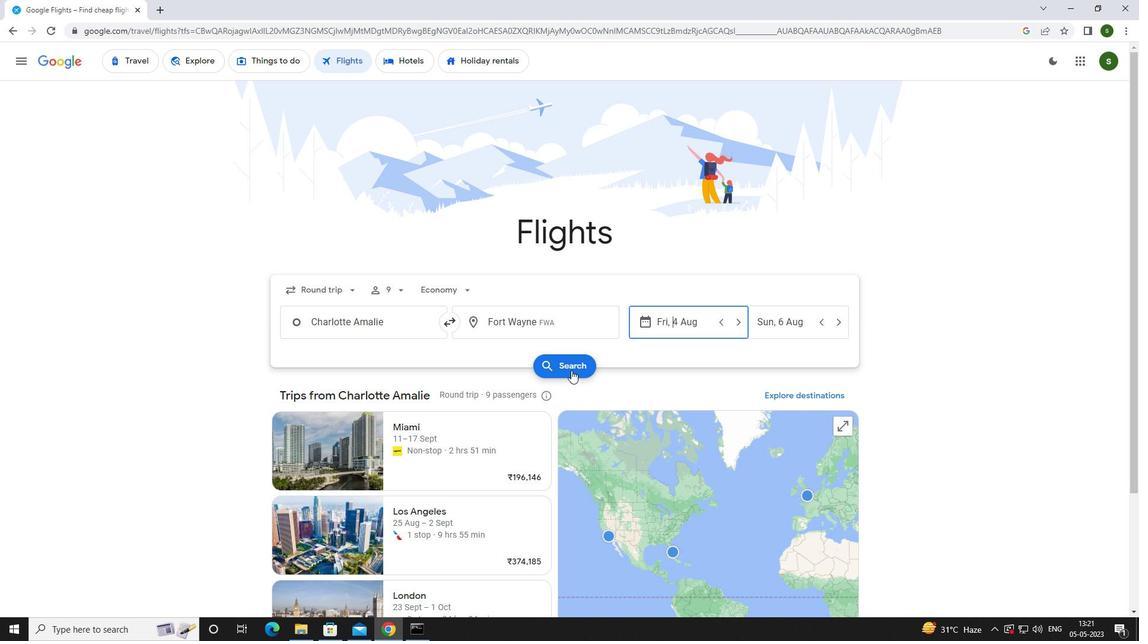 
Action: Mouse moved to (284, 174)
Screenshot: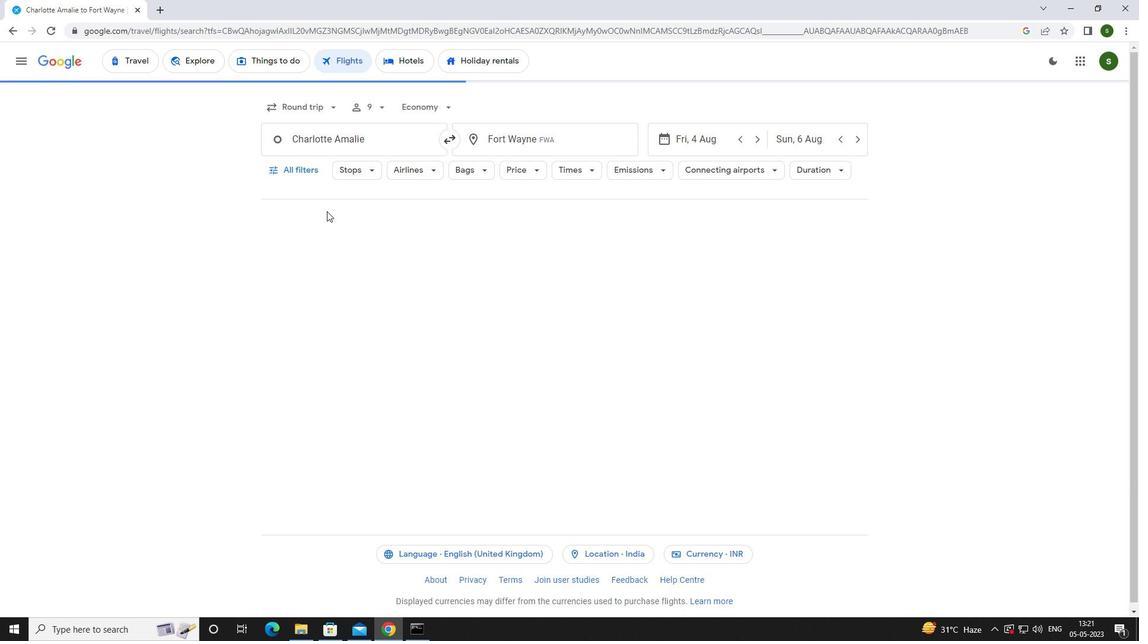 
Action: Mouse pressed left at (284, 174)
Screenshot: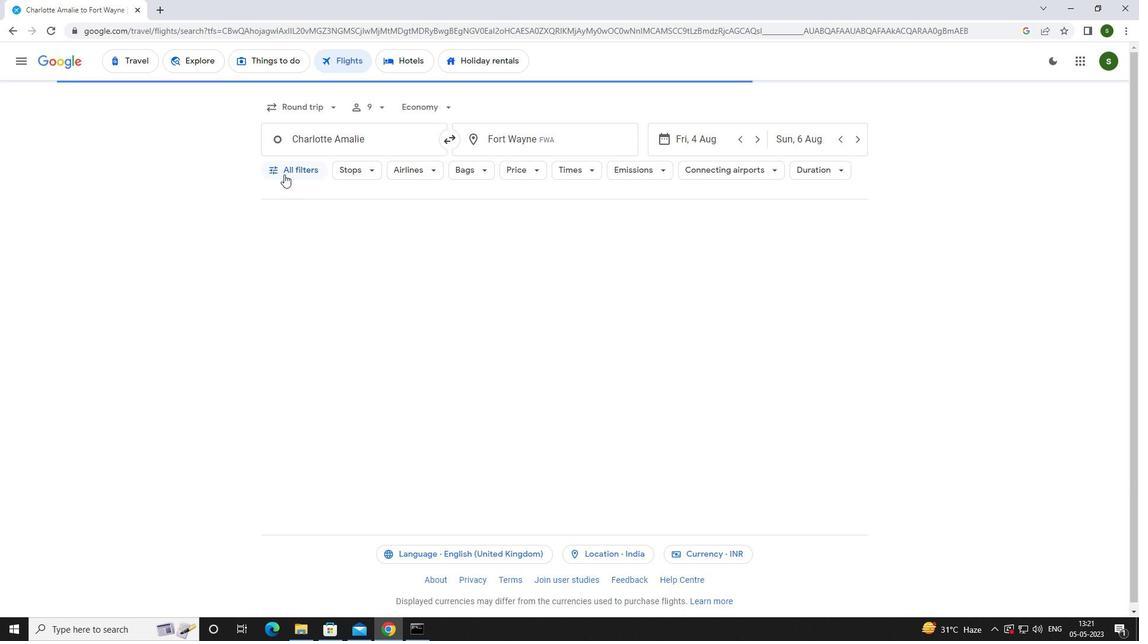 
Action: Mouse moved to (449, 424)
Screenshot: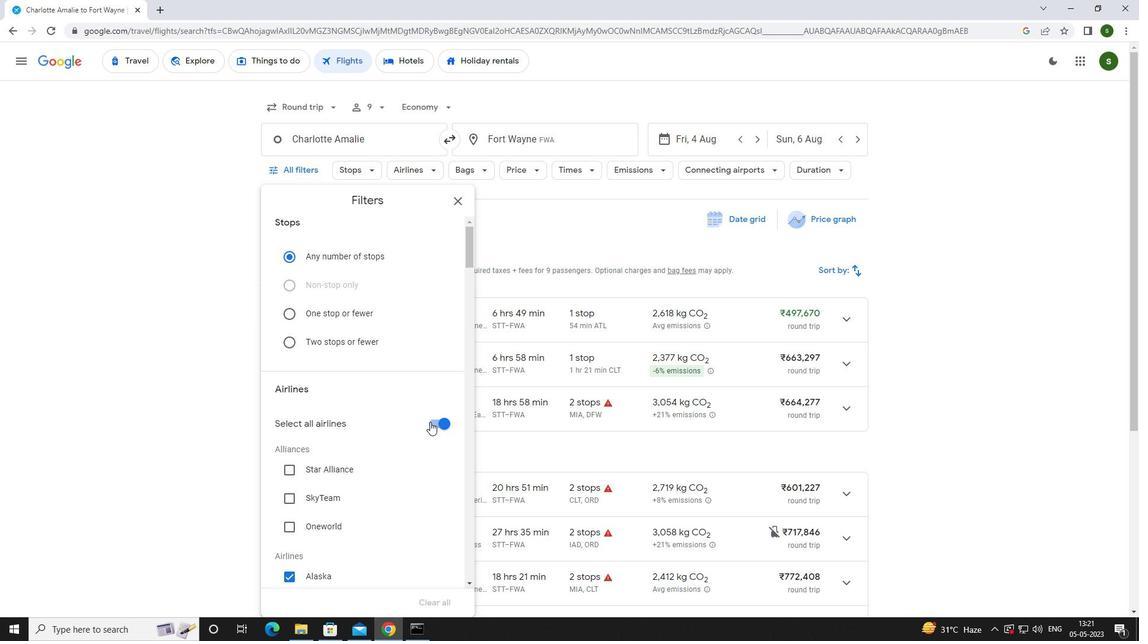 
Action: Mouse pressed left at (449, 424)
Screenshot: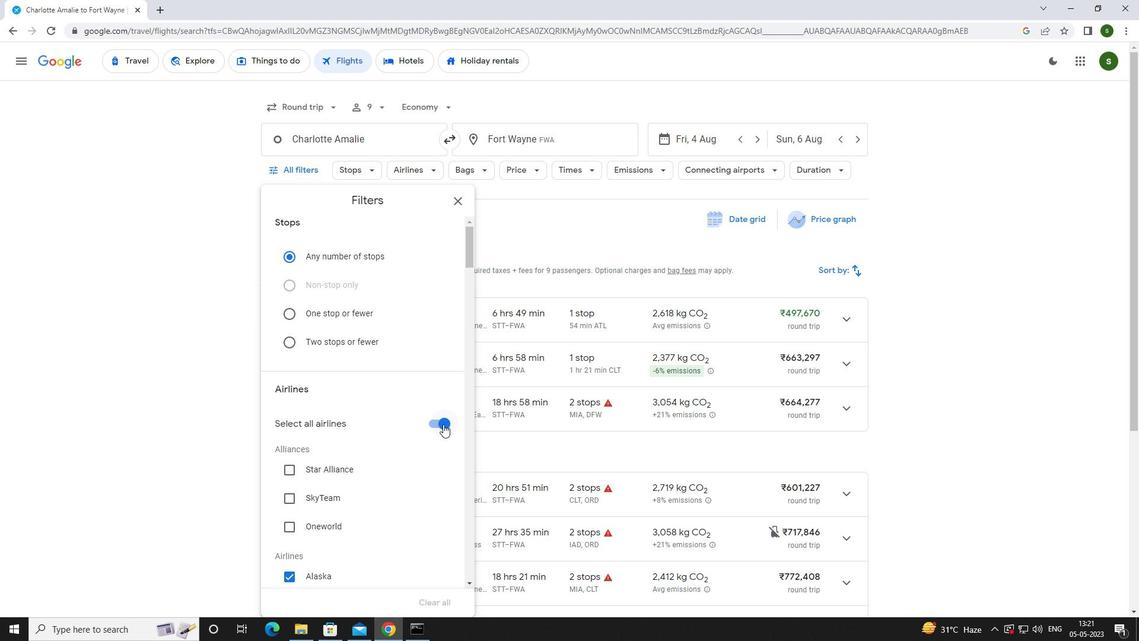 
Action: Mouse moved to (408, 388)
Screenshot: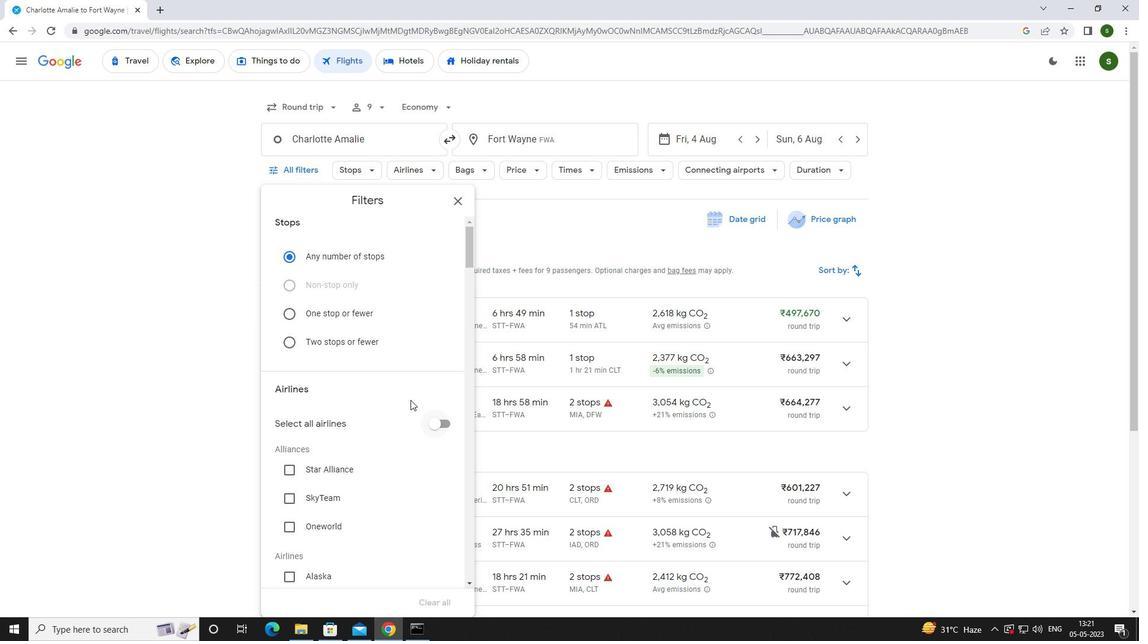 
Action: Mouse scrolled (408, 387) with delta (0, 0)
Screenshot: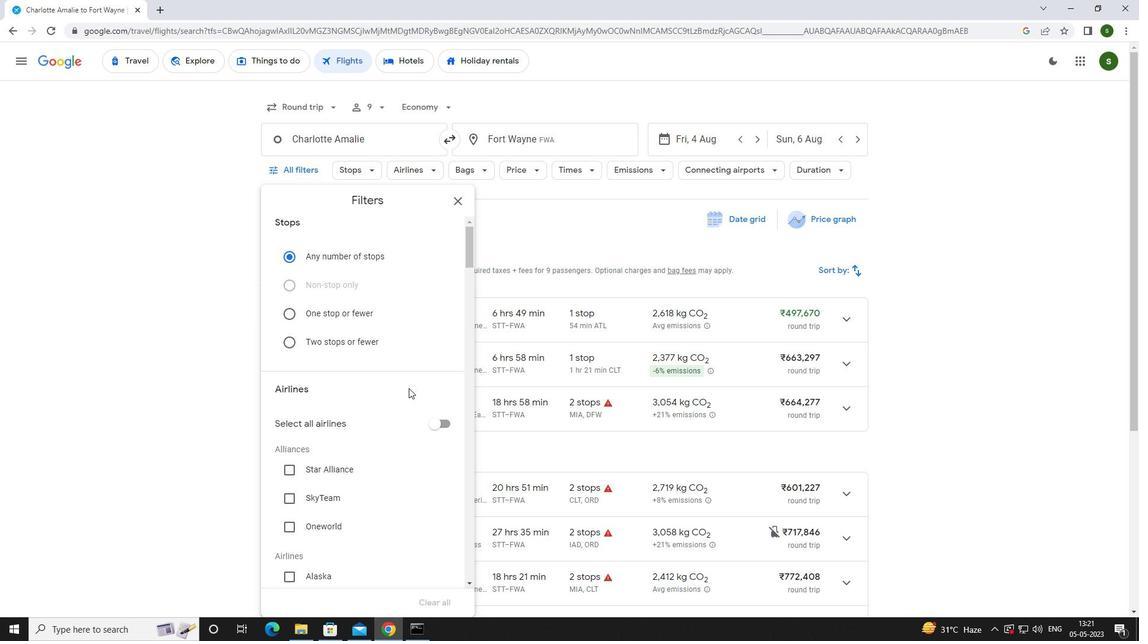 
Action: Mouse scrolled (408, 387) with delta (0, 0)
Screenshot: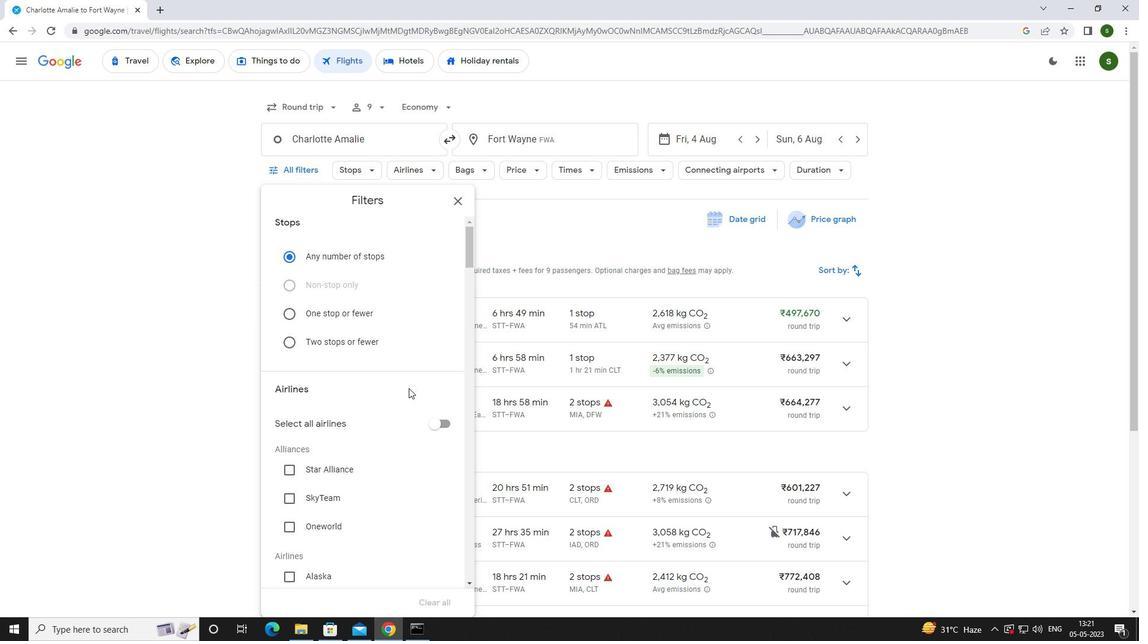 
Action: Mouse scrolled (408, 387) with delta (0, 0)
Screenshot: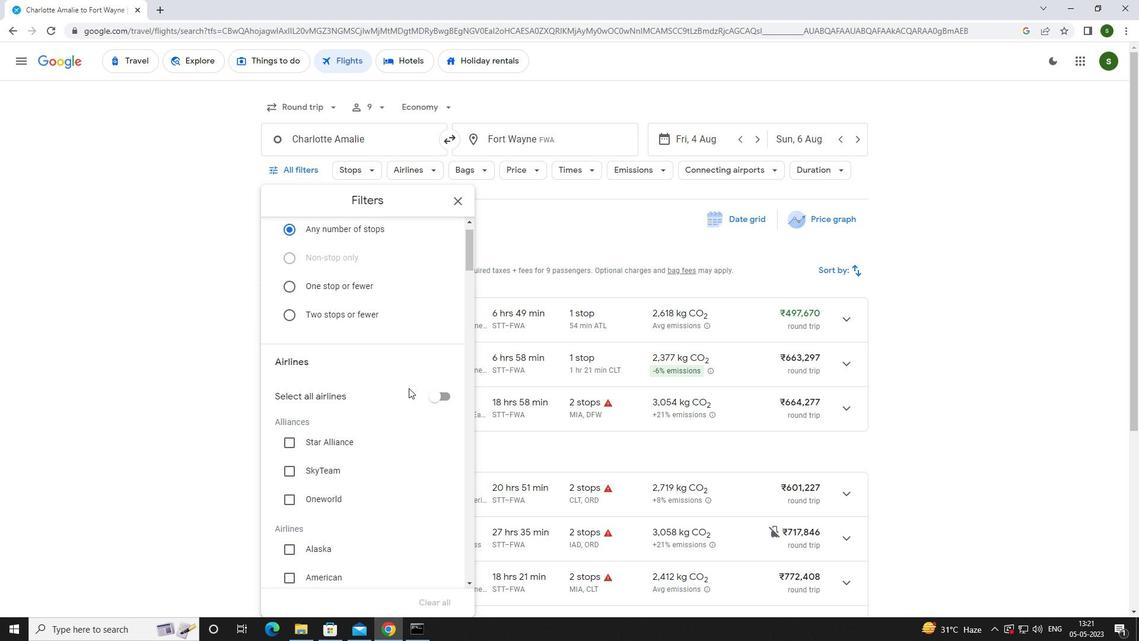 
Action: Mouse scrolled (408, 387) with delta (0, 0)
Screenshot: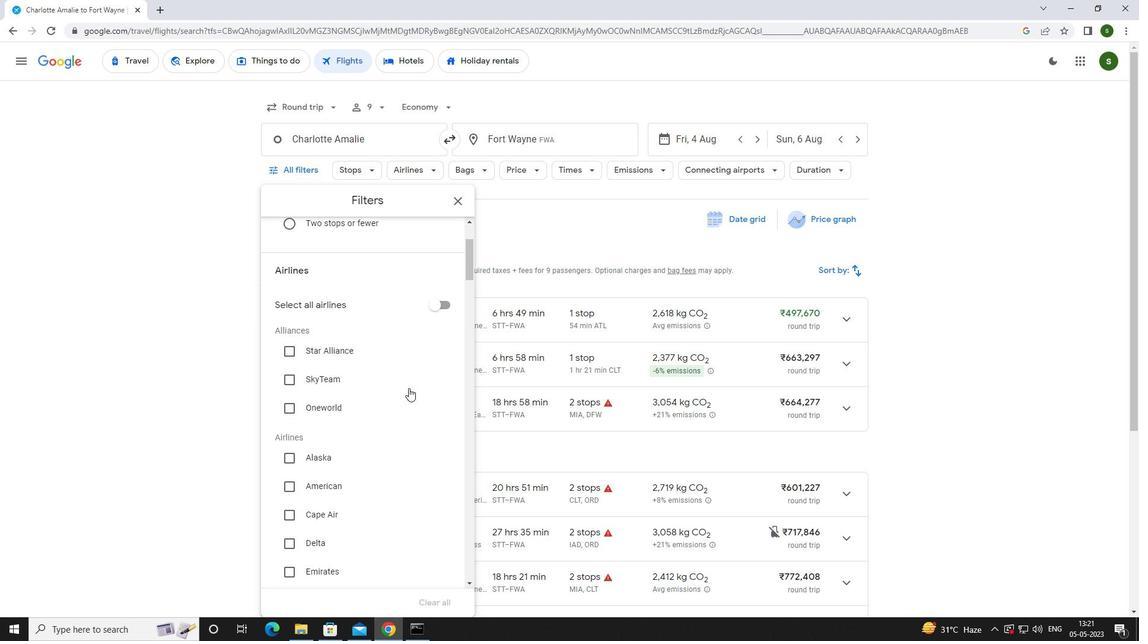 
Action: Mouse moved to (330, 486)
Screenshot: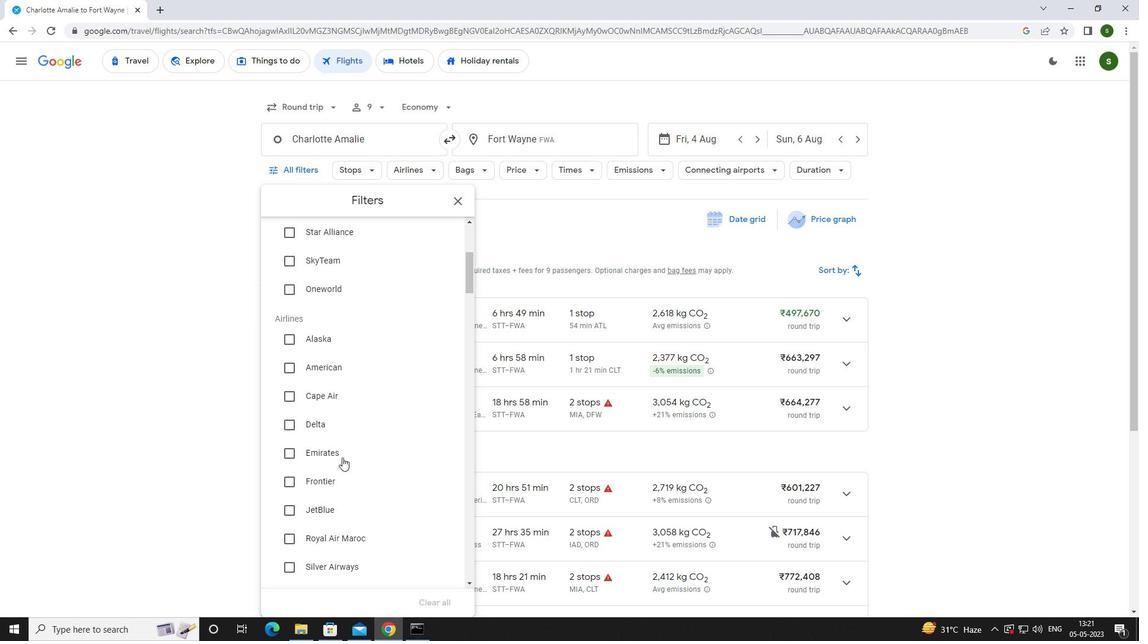 
Action: Mouse pressed left at (330, 486)
Screenshot: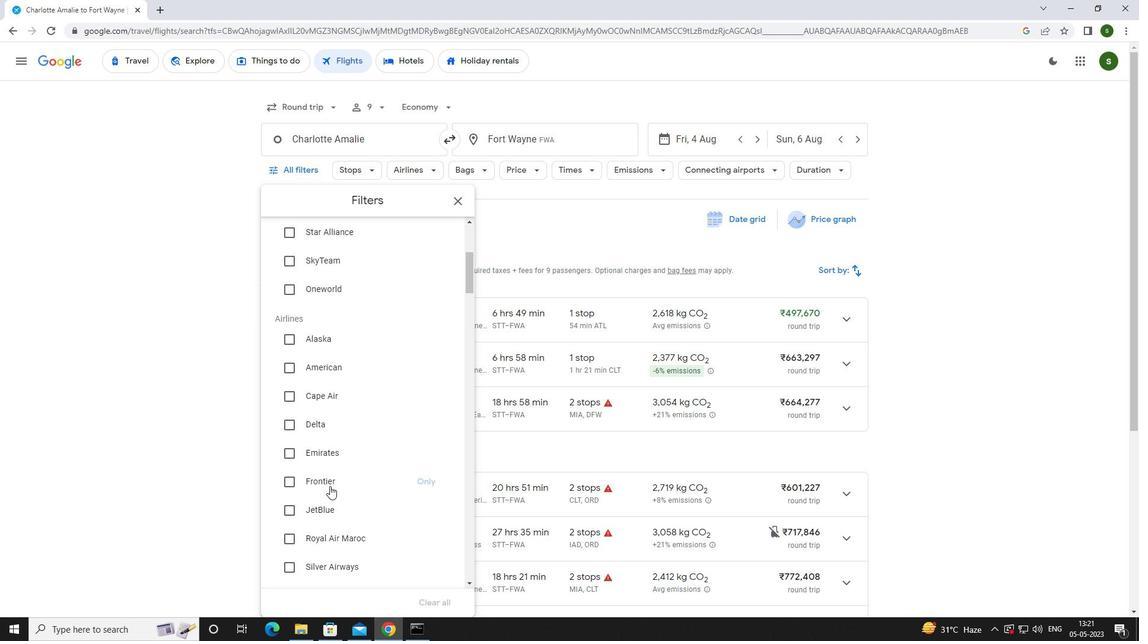 
Action: Mouse moved to (366, 467)
Screenshot: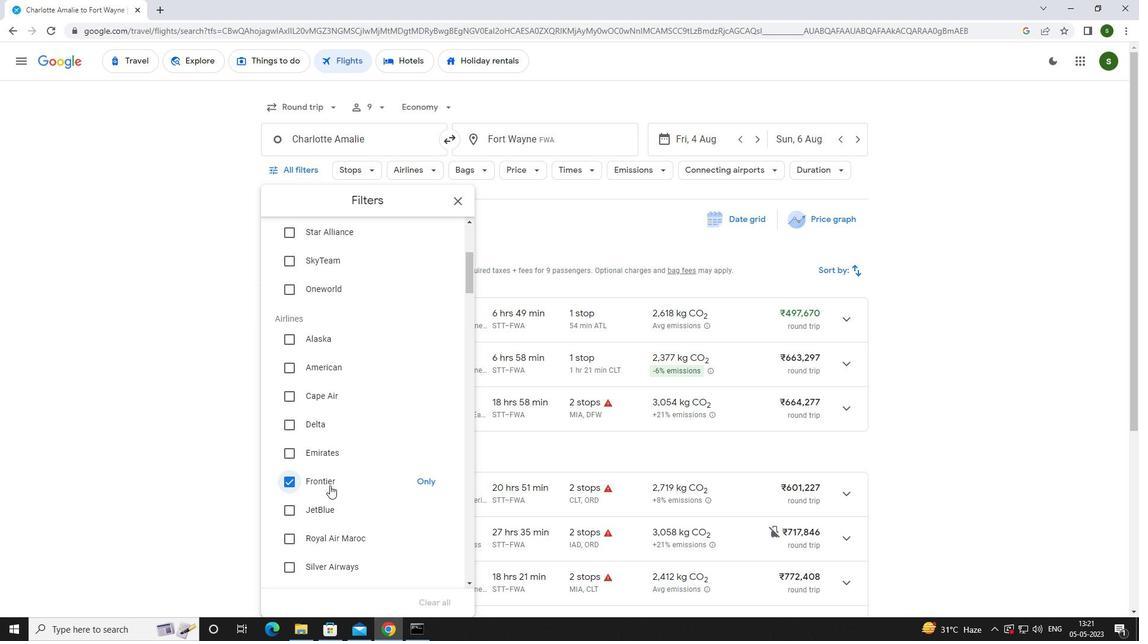 
Action: Mouse scrolled (366, 466) with delta (0, 0)
Screenshot: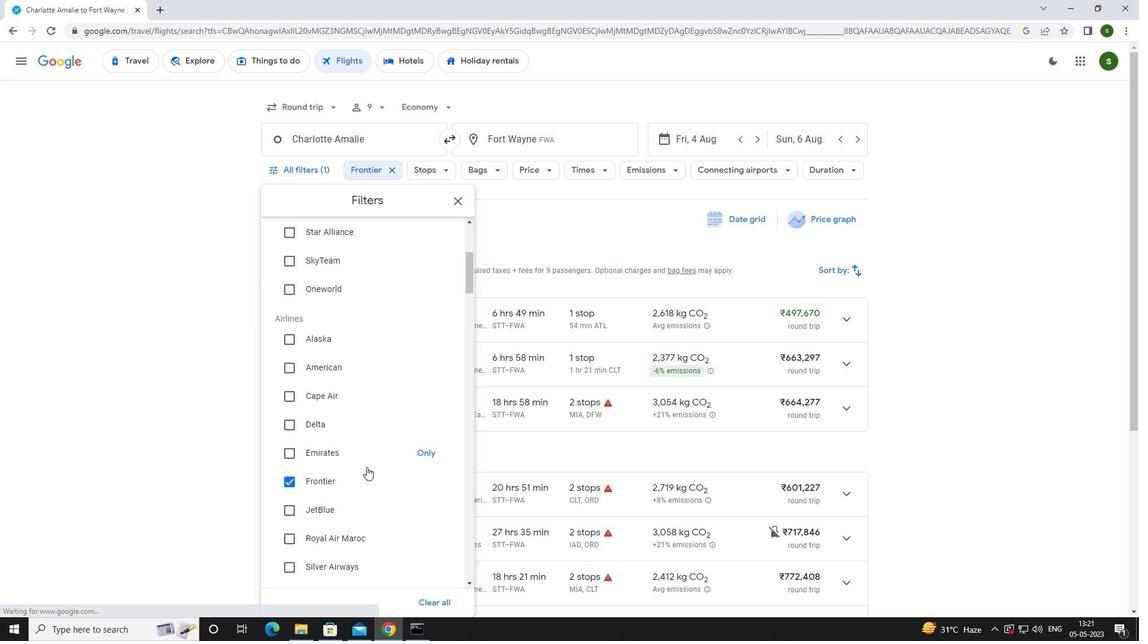
Action: Mouse scrolled (366, 466) with delta (0, 0)
Screenshot: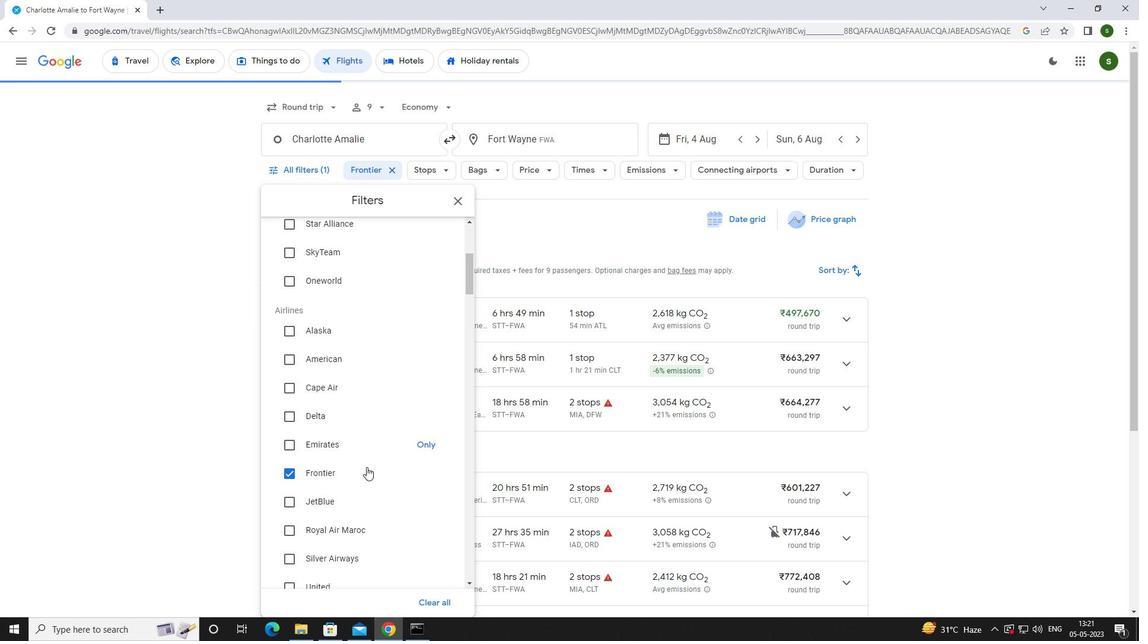 
Action: Mouse scrolled (366, 466) with delta (0, 0)
Screenshot: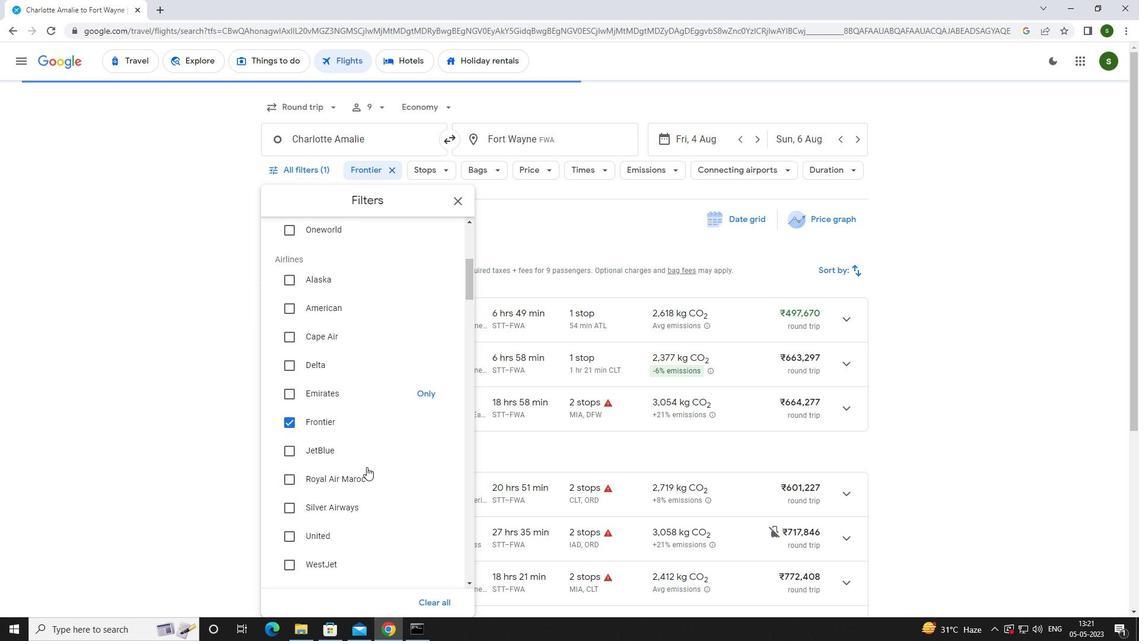 
Action: Mouse scrolled (366, 466) with delta (0, 0)
Screenshot: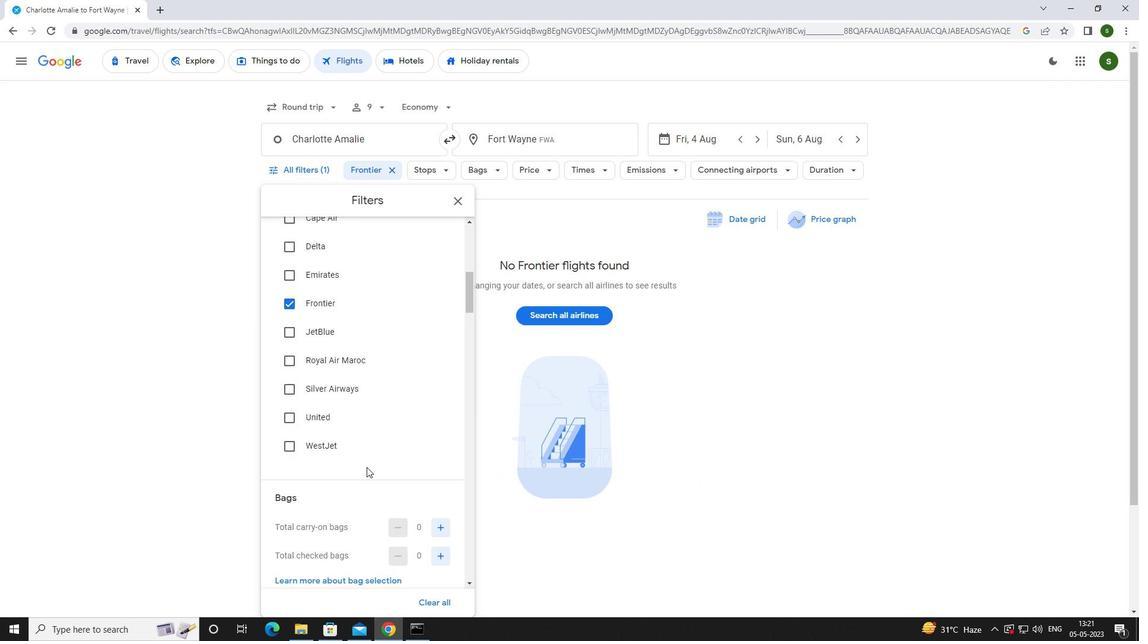 
Action: Mouse moved to (437, 496)
Screenshot: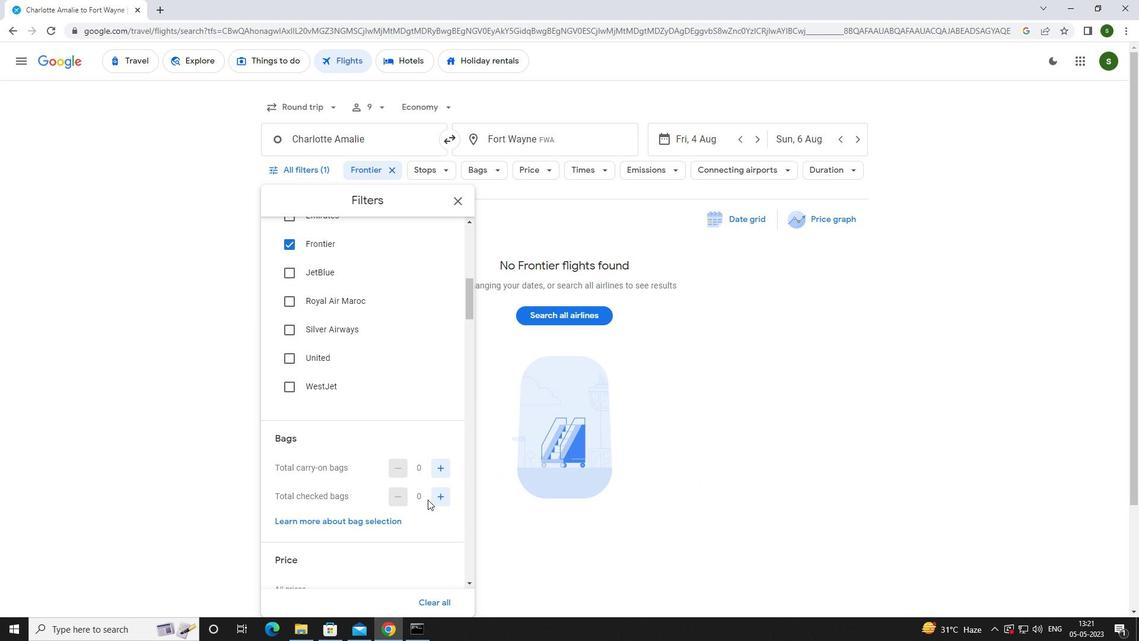 
Action: Mouse pressed left at (437, 496)
Screenshot: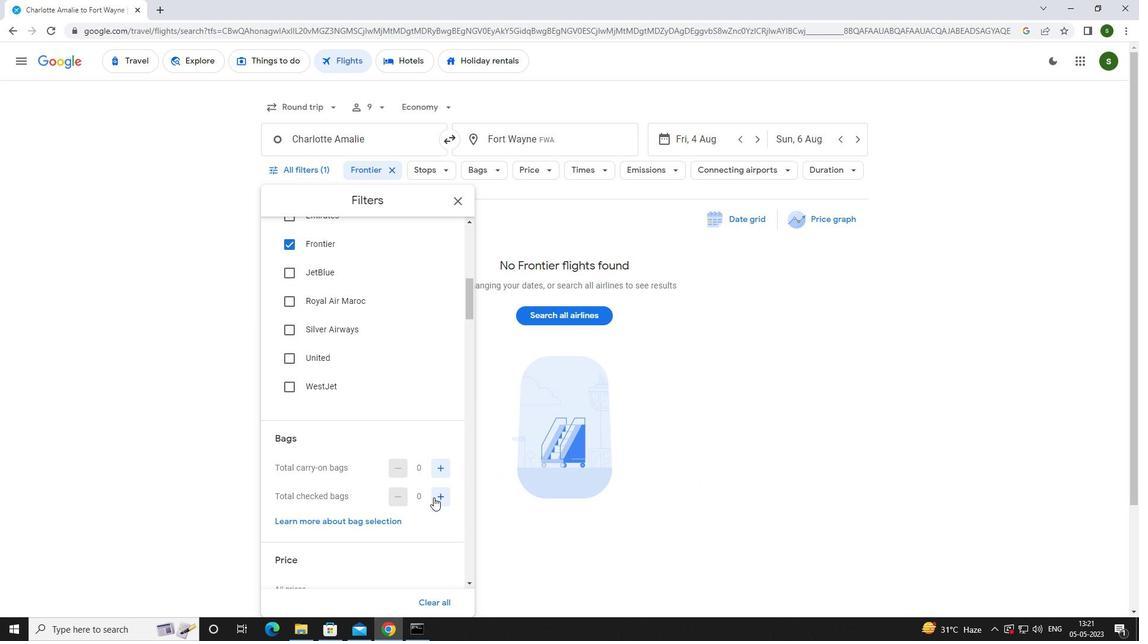 
Action: Mouse pressed left at (437, 496)
Screenshot: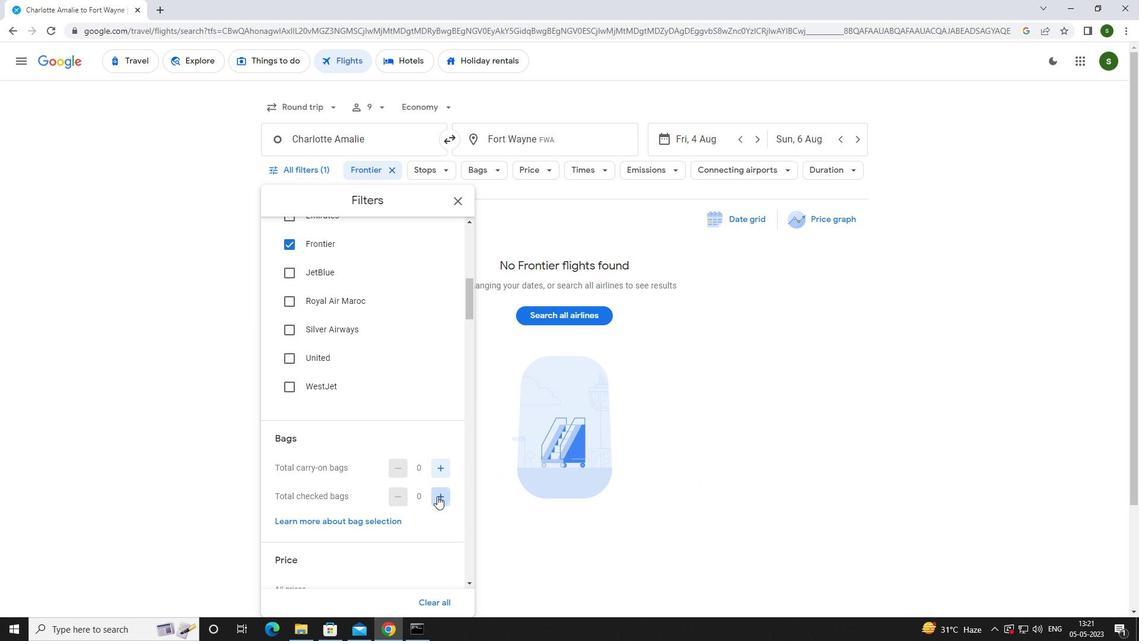 
Action: Mouse scrolled (437, 495) with delta (0, 0)
Screenshot: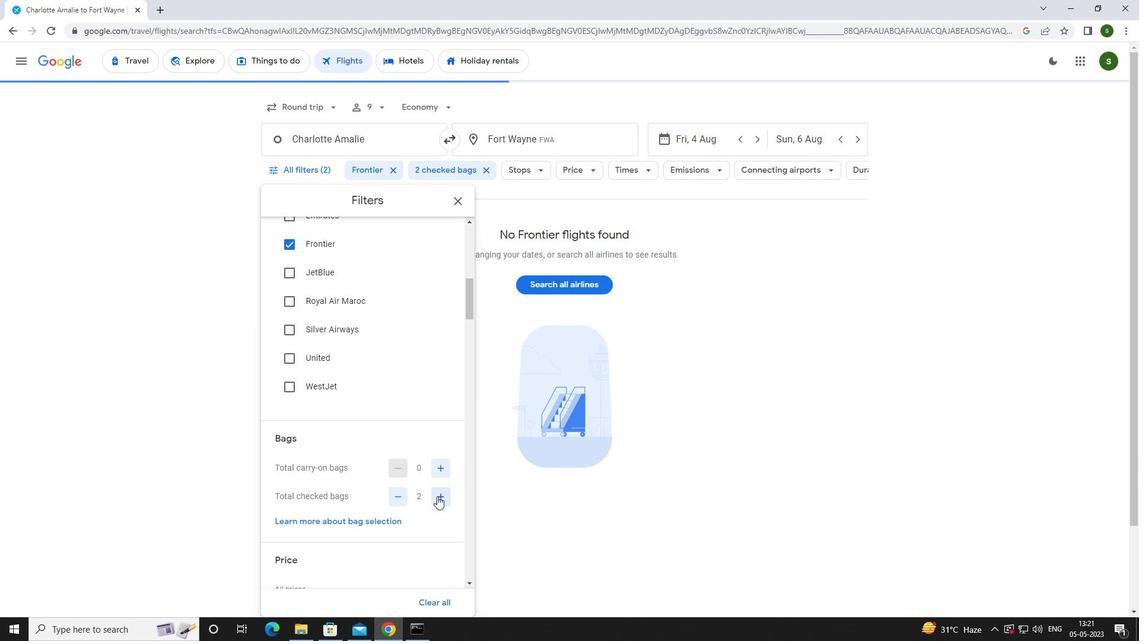 
Action: Mouse scrolled (437, 495) with delta (0, 0)
Screenshot: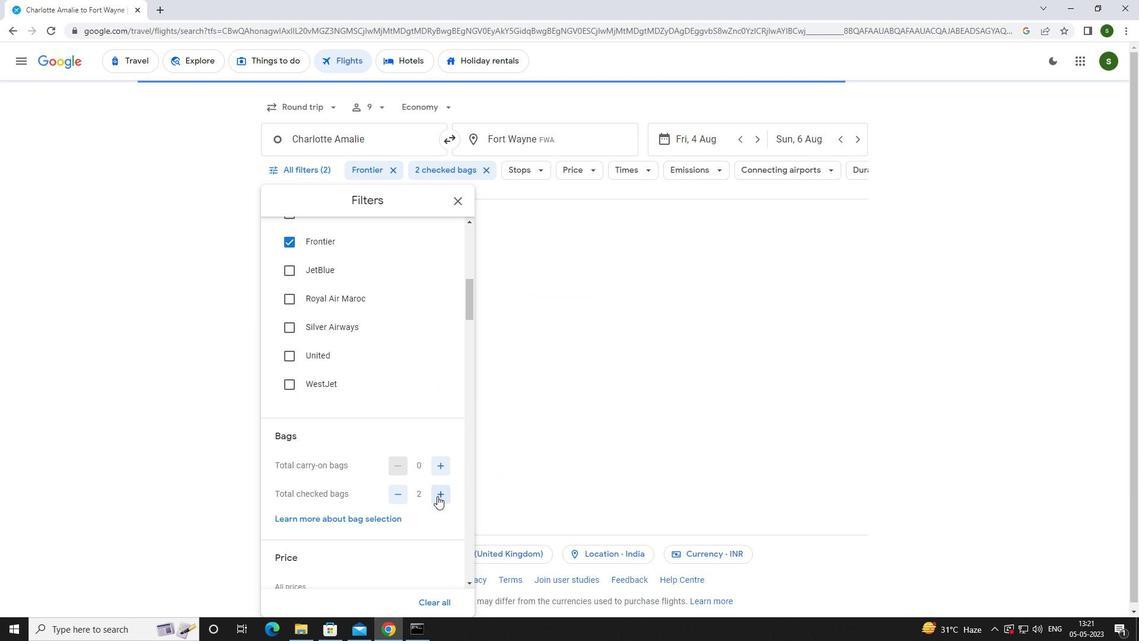 
Action: Mouse moved to (439, 491)
Screenshot: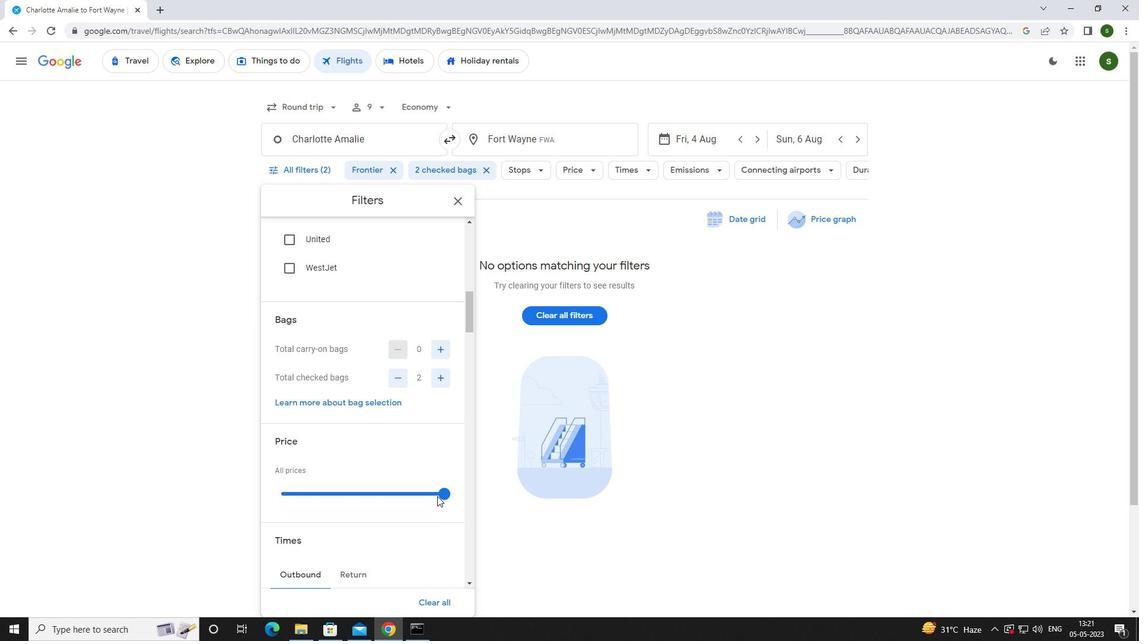 
Action: Mouse pressed left at (439, 491)
Screenshot: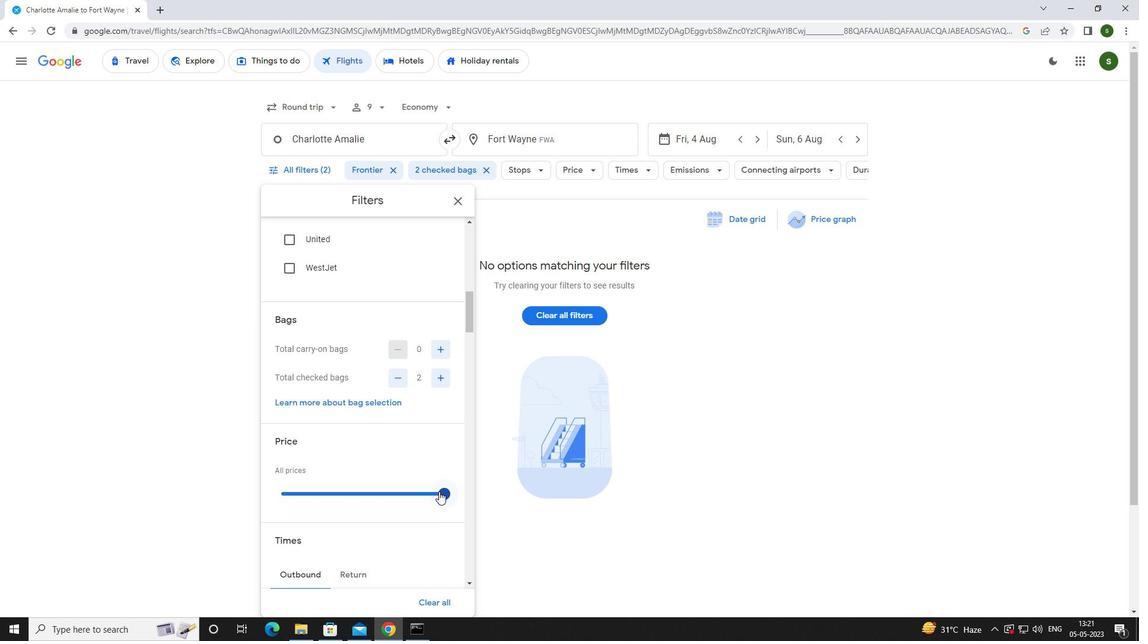 
Action: Mouse moved to (276, 496)
Screenshot: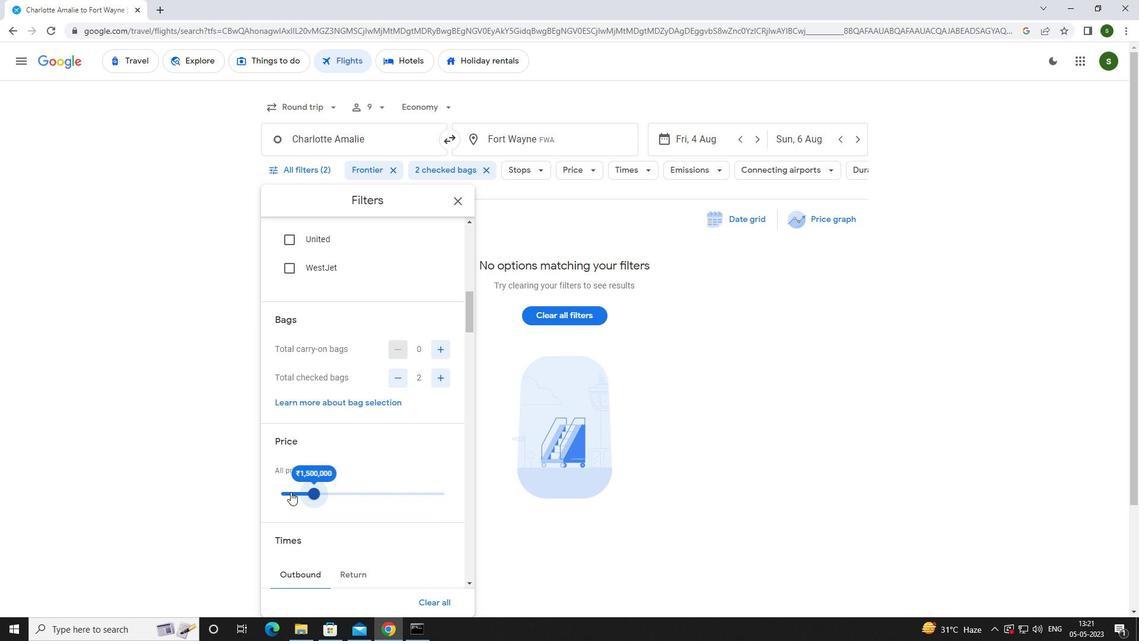 
Action: Mouse scrolled (276, 496) with delta (0, 0)
Screenshot: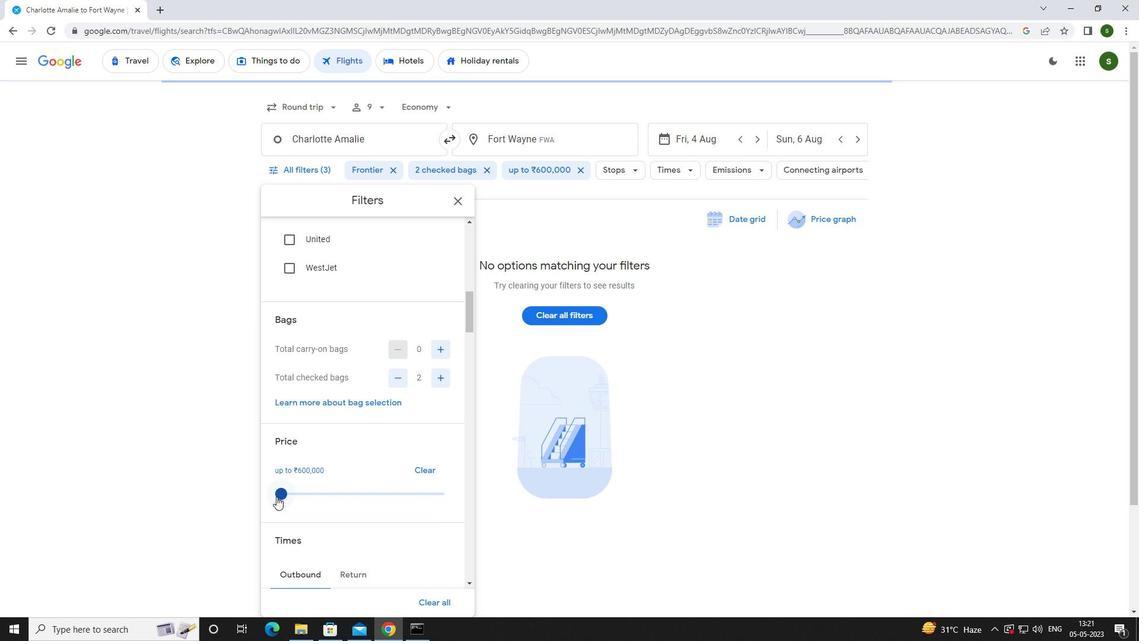 
Action: Mouse scrolled (276, 496) with delta (0, 0)
Screenshot: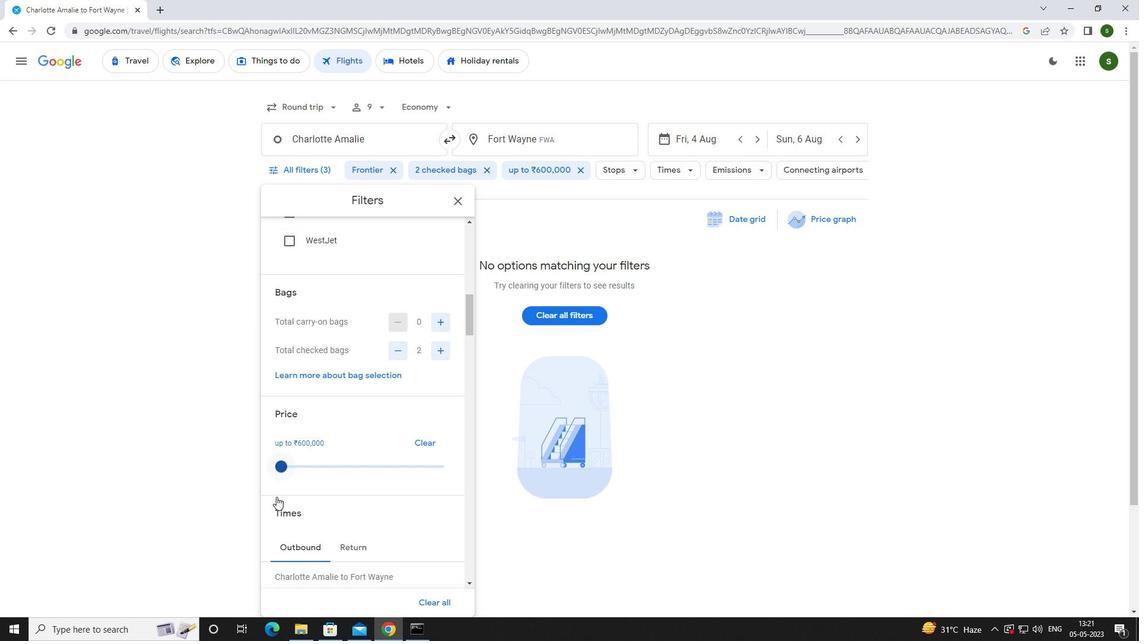 
Action: Mouse moved to (280, 536)
Screenshot: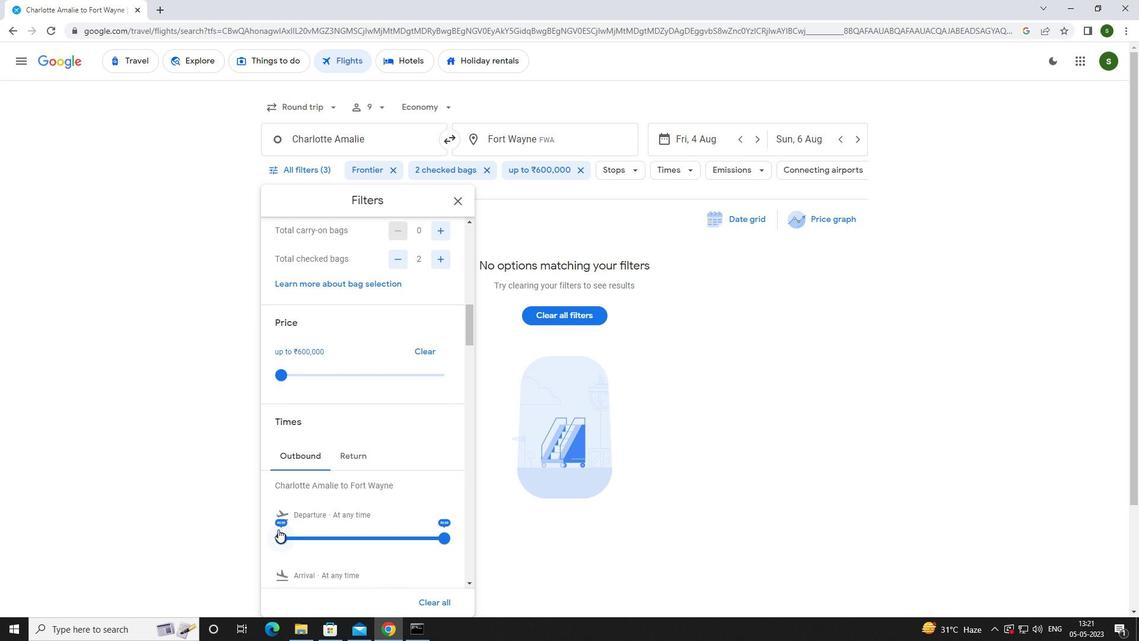 
Action: Mouse pressed left at (280, 536)
Screenshot: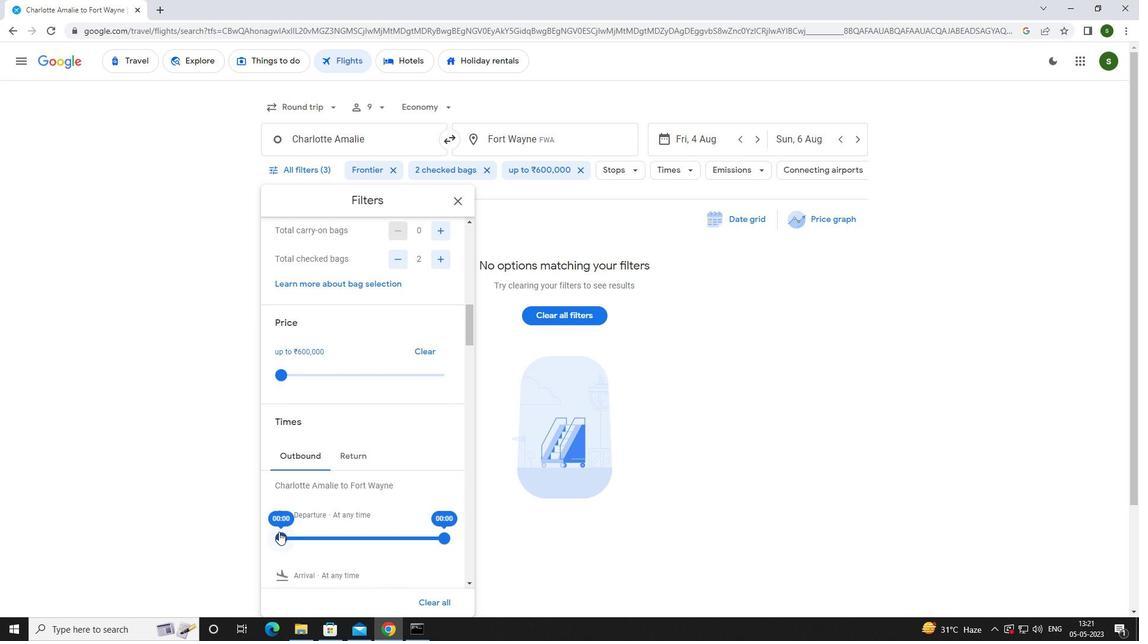 
Action: Mouse moved to (554, 523)
Screenshot: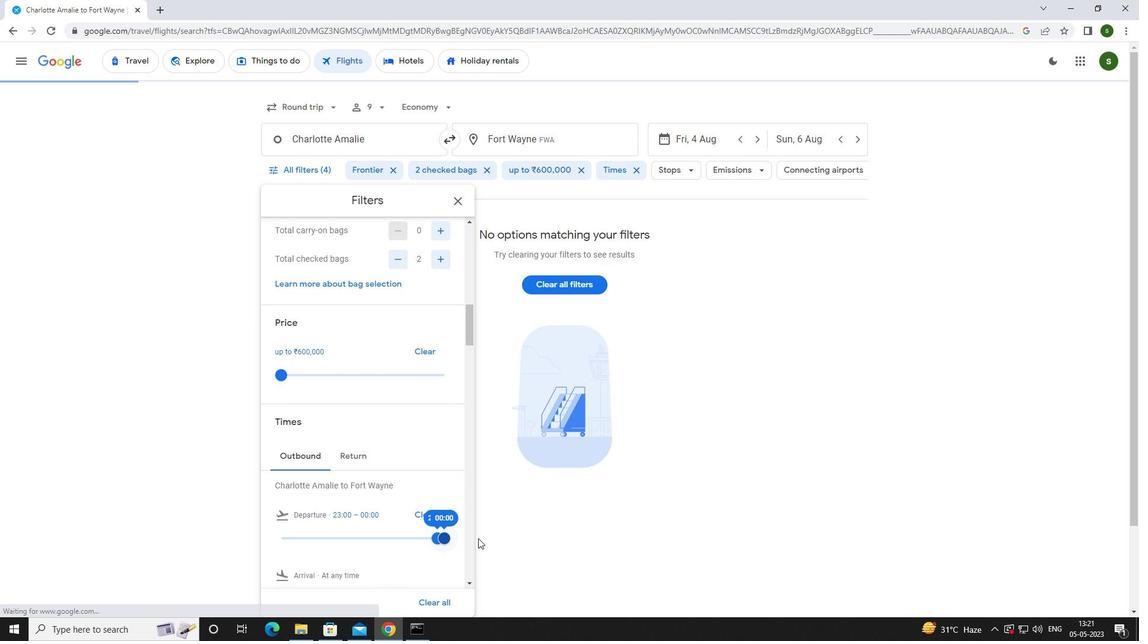 
Action: Mouse pressed left at (554, 523)
Screenshot: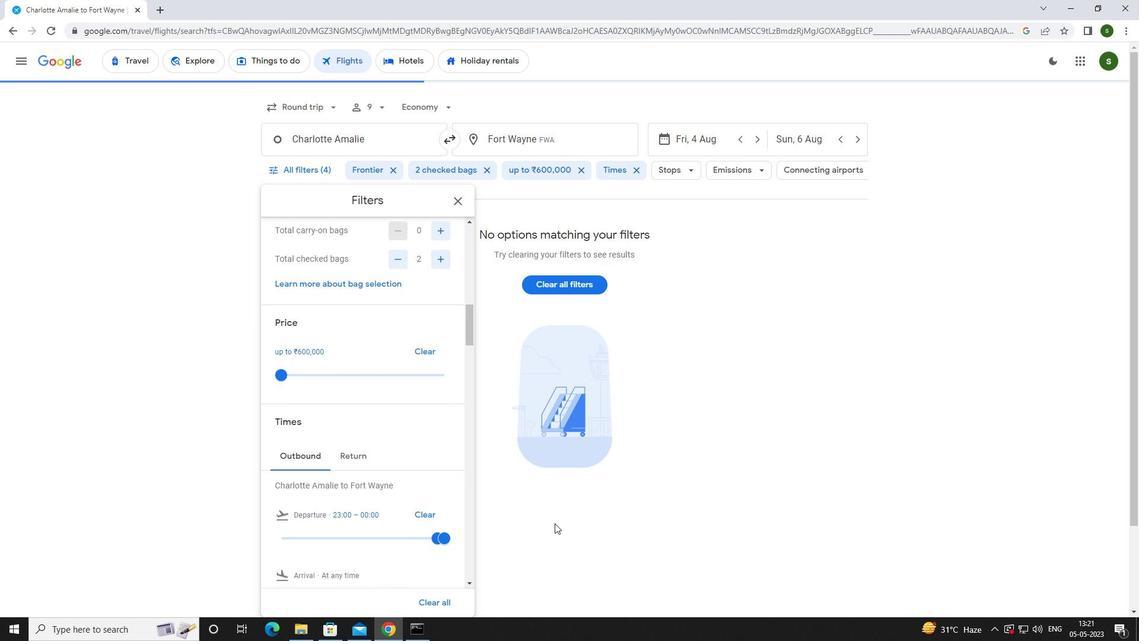 
